 Task: Look for space in Lille, Belgium from 1st June, 2023 to 4th June, 2023 for 1 adult in price range Rs.6000 to Rs.16000. Place can be private room with 1  bedroom having 1 bed and 1 bathroom. Property type can be flat. Amenities needed are: heating, . Booking option can be shelf check-in. Required host language is English.
Action: Mouse moved to (413, 106)
Screenshot: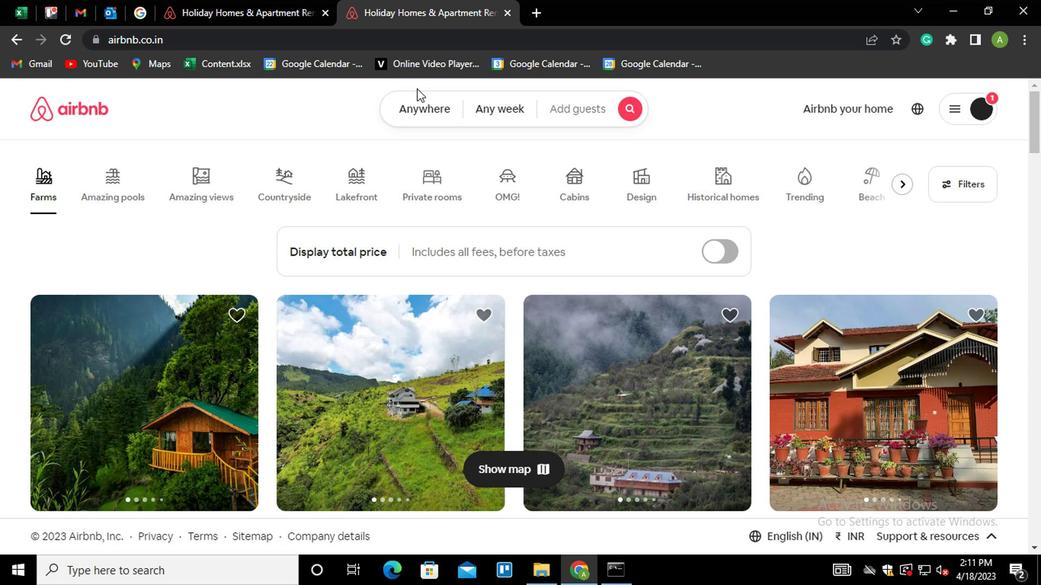 
Action: Mouse pressed left at (413, 106)
Screenshot: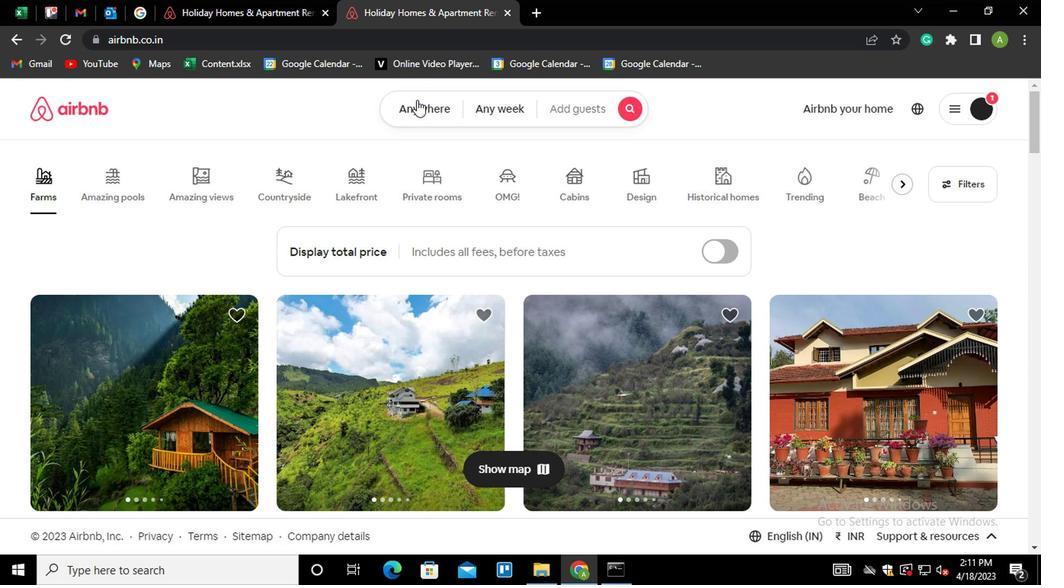 
Action: Mouse moved to (336, 180)
Screenshot: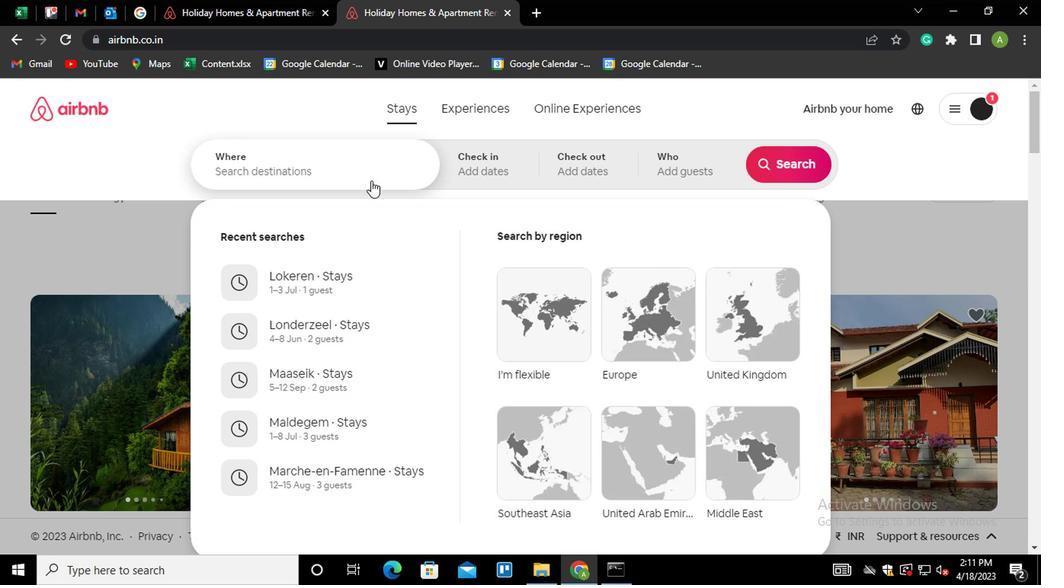
Action: Mouse pressed left at (336, 180)
Screenshot: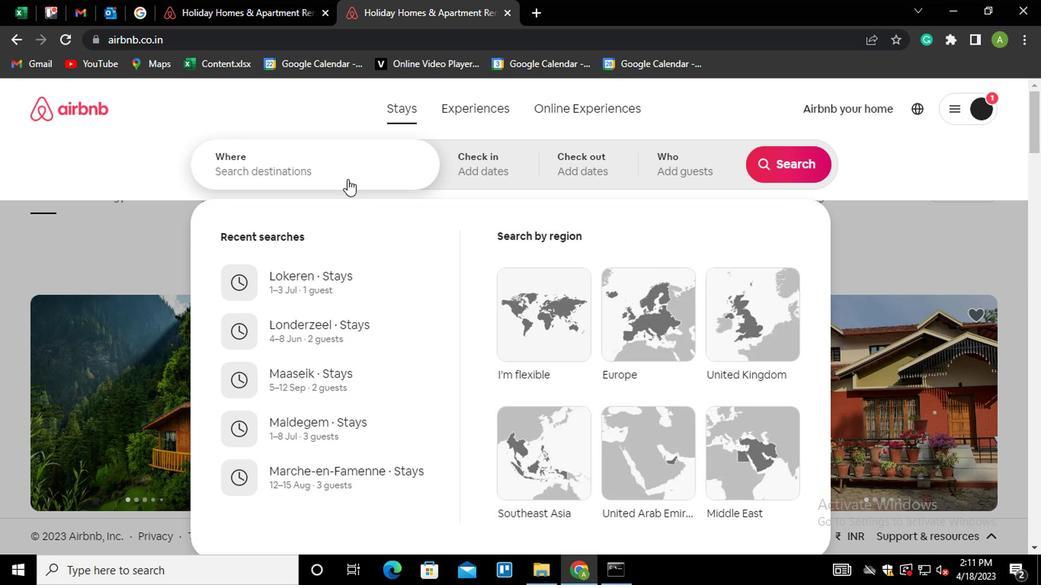 
Action: Mouse moved to (335, 174)
Screenshot: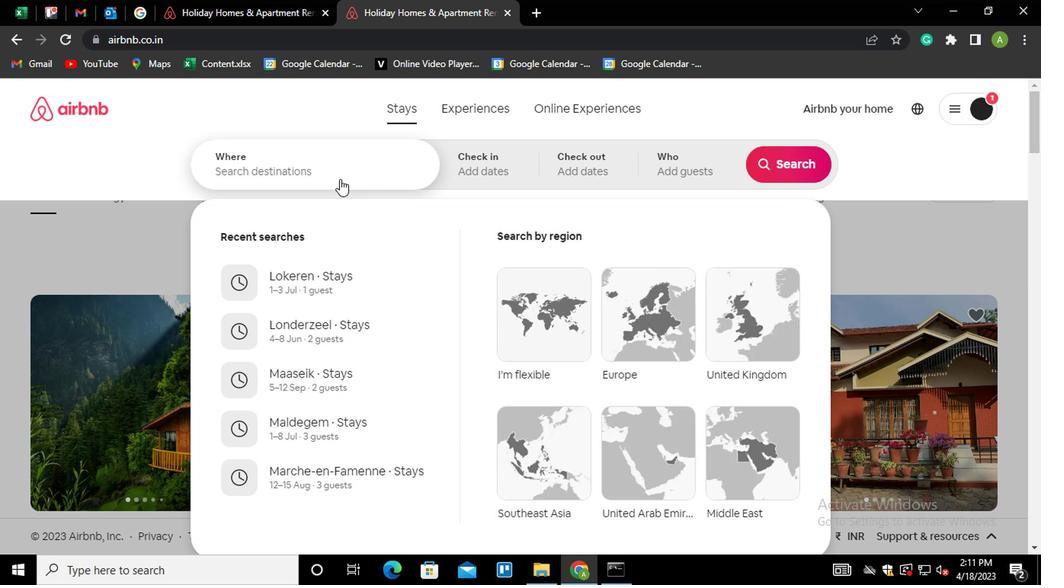 
Action: Key pressed <Key.shift_r>Lille,<Key.space><Key.shift_r>Belgiu
Screenshot: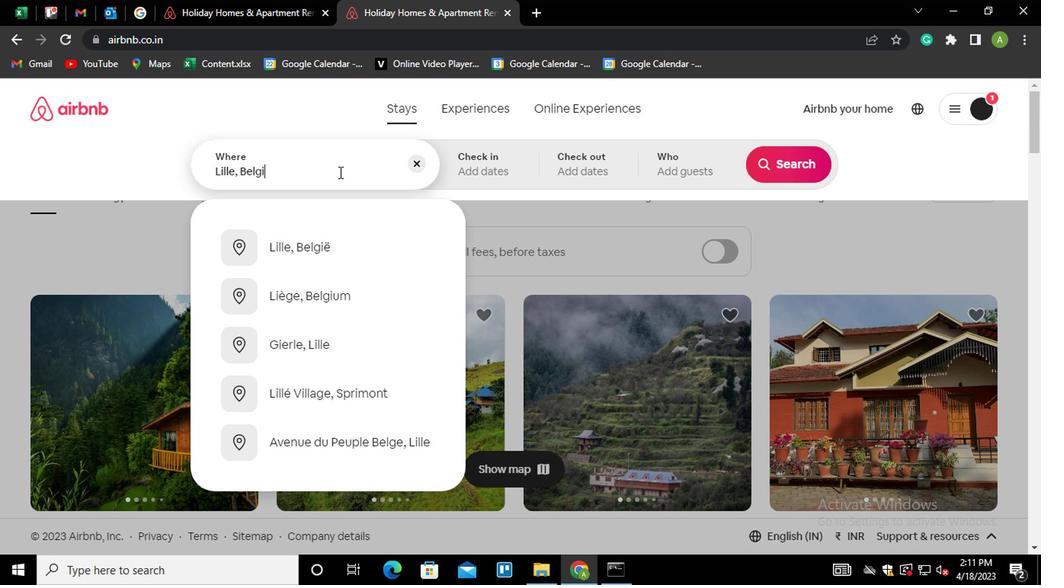 
Action: Mouse moved to (321, 232)
Screenshot: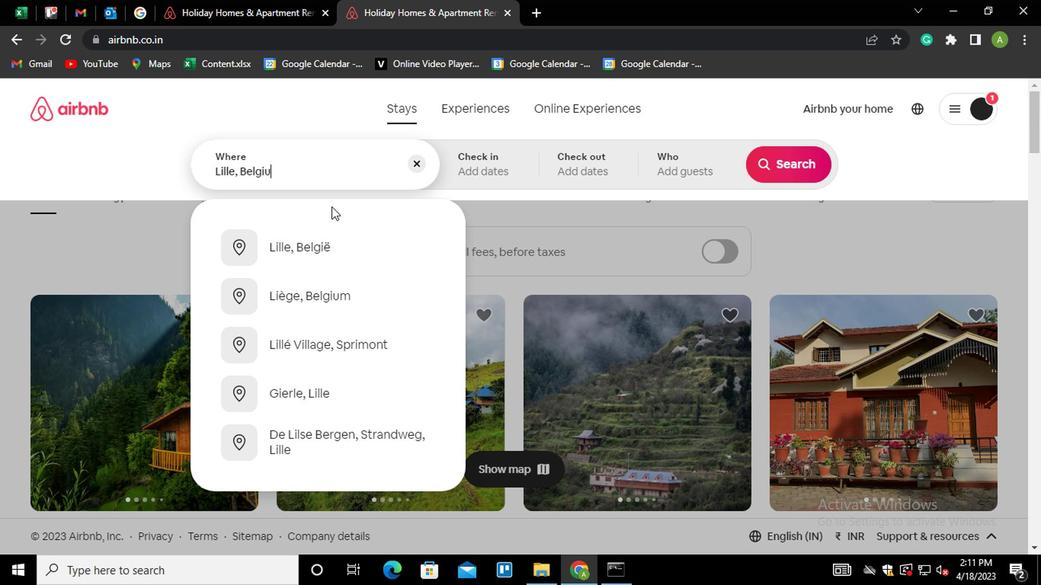 
Action: Mouse pressed left at (321, 232)
Screenshot: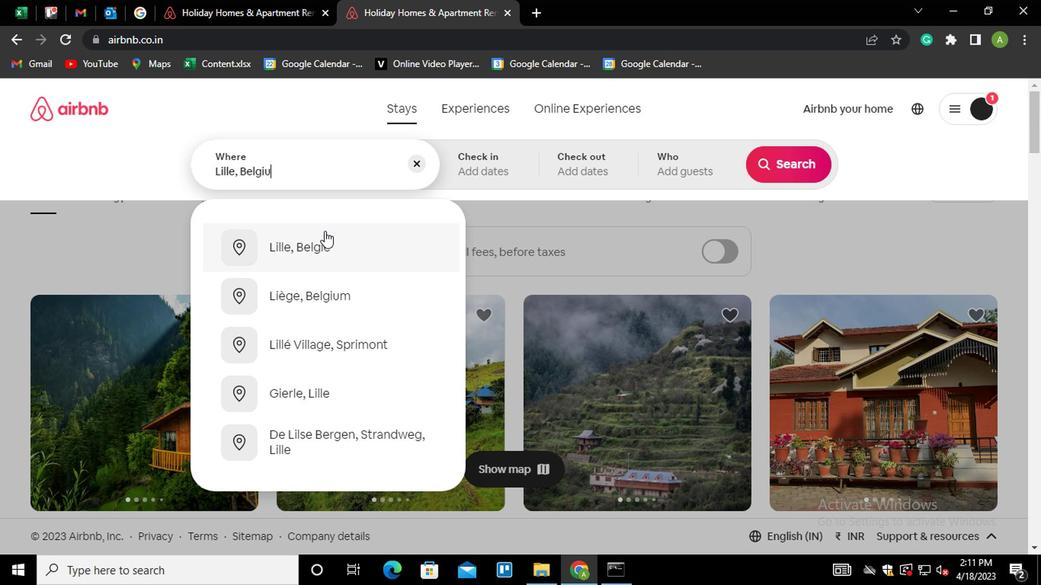 
Action: Mouse moved to (781, 285)
Screenshot: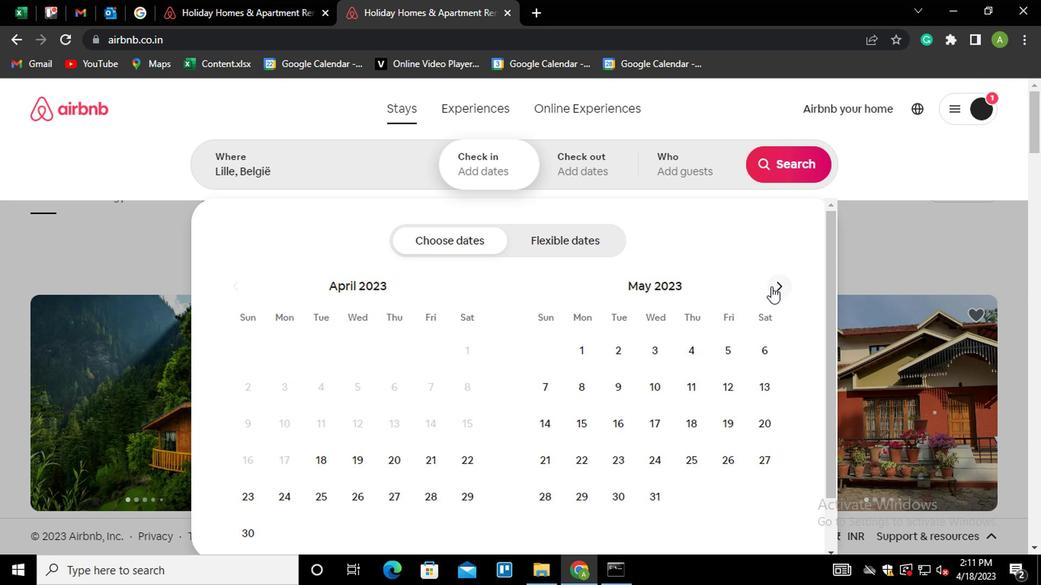 
Action: Mouse pressed left at (781, 285)
Screenshot: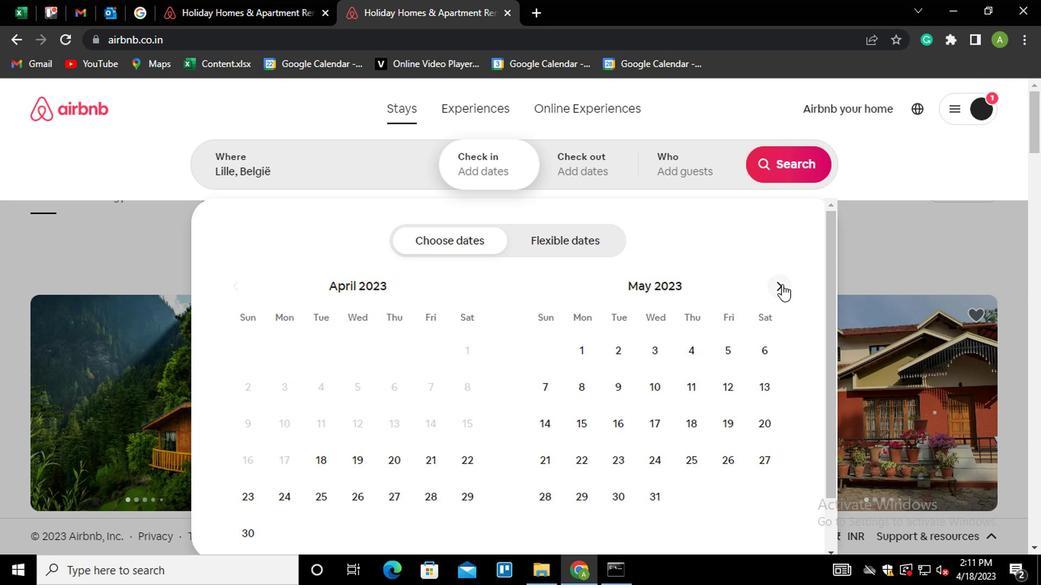 
Action: Mouse moved to (689, 338)
Screenshot: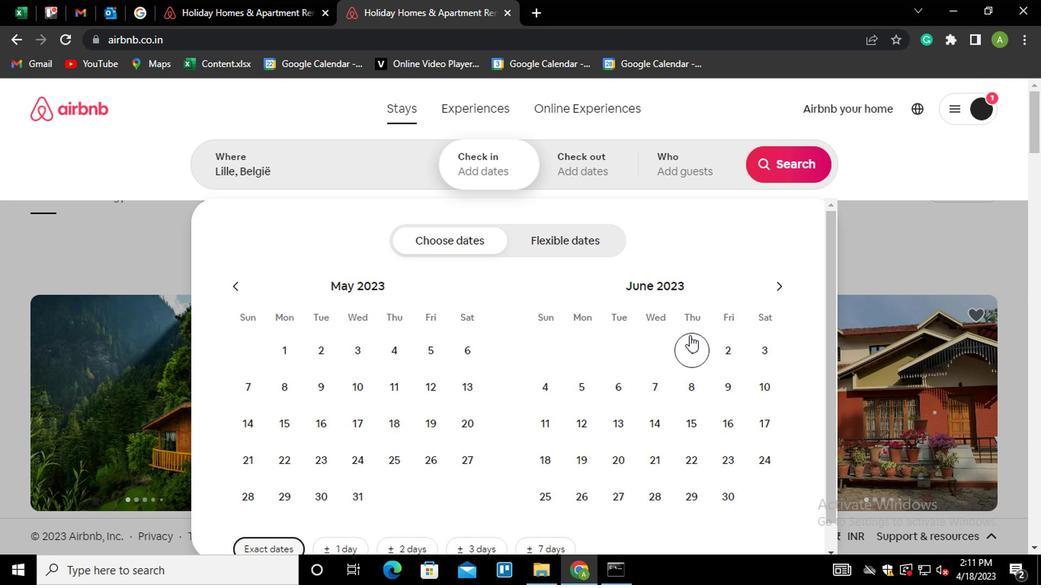 
Action: Mouse pressed left at (689, 338)
Screenshot: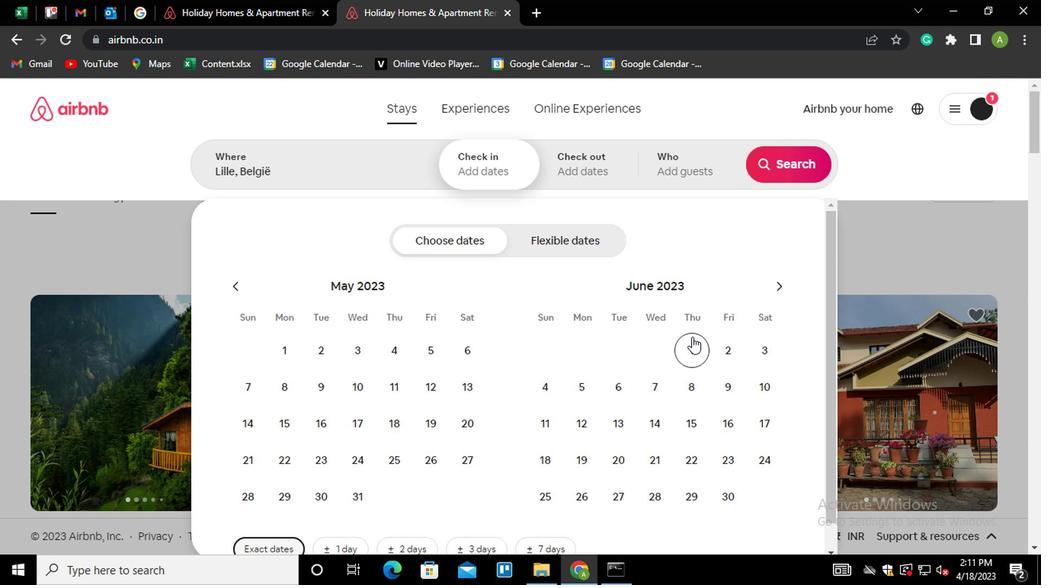 
Action: Mouse moved to (553, 390)
Screenshot: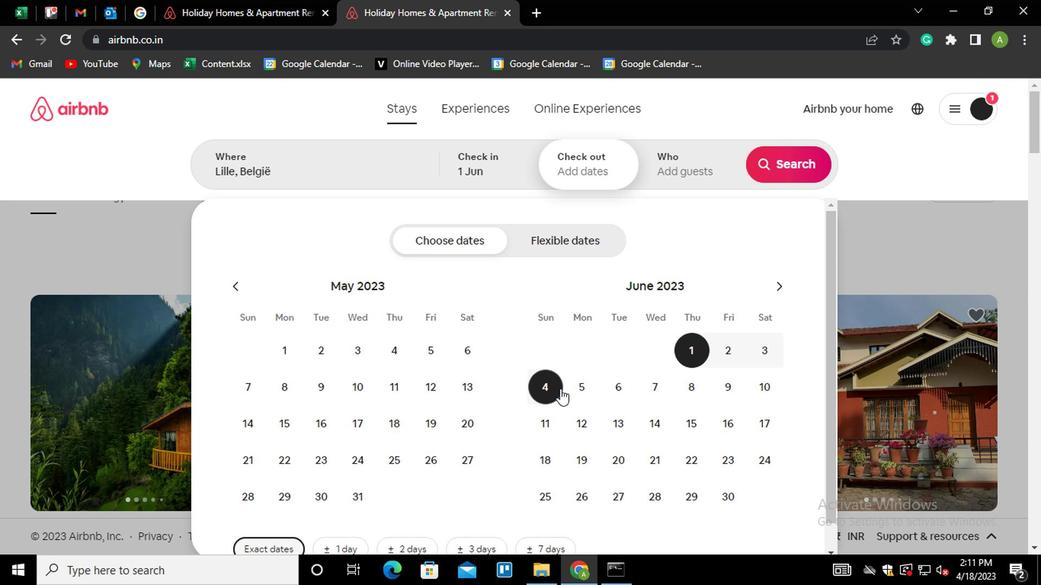 
Action: Mouse pressed left at (553, 390)
Screenshot: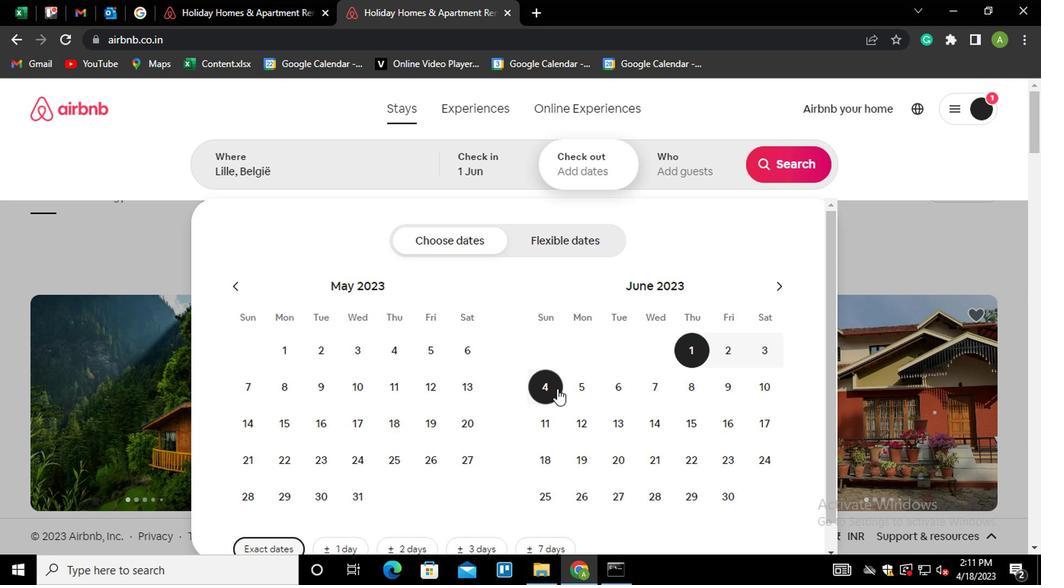 
Action: Mouse moved to (718, 177)
Screenshot: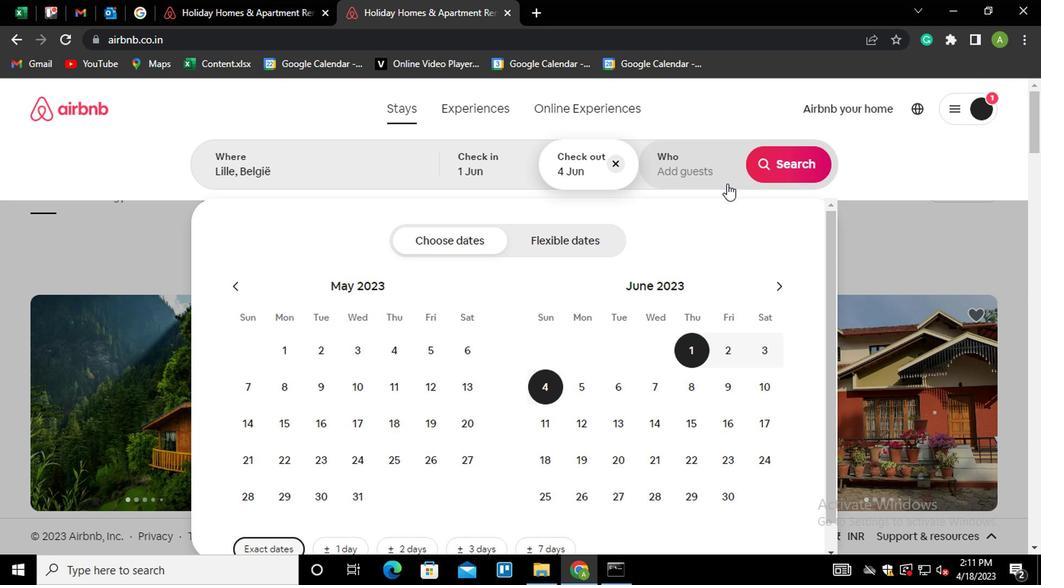 
Action: Mouse pressed left at (718, 177)
Screenshot: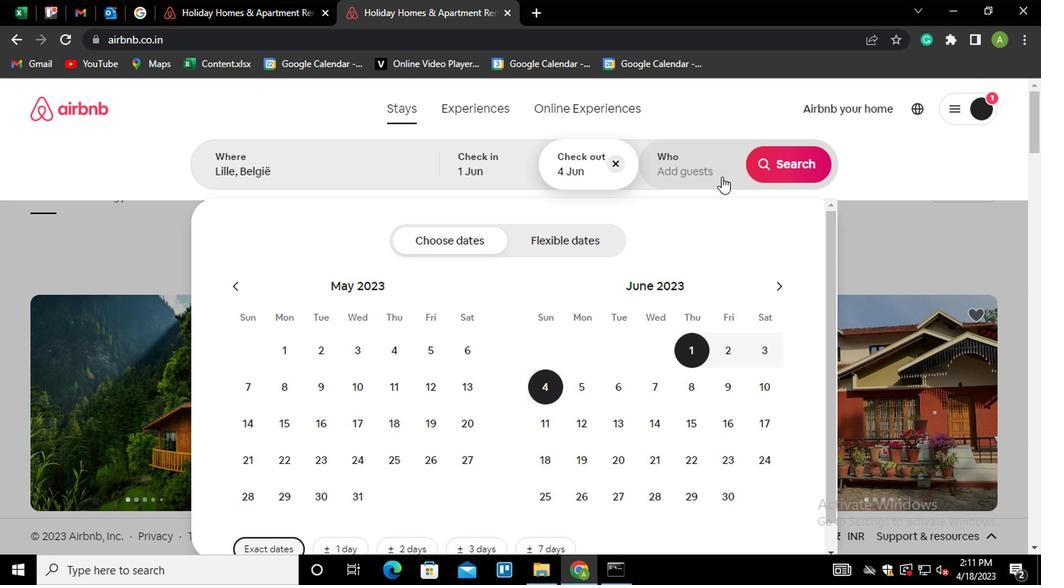 
Action: Mouse moved to (784, 246)
Screenshot: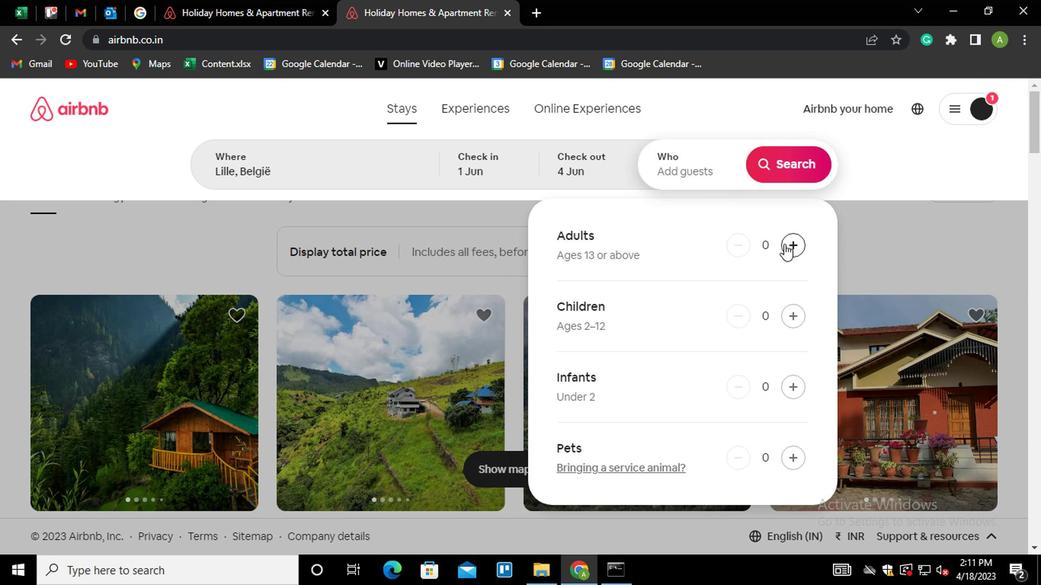 
Action: Mouse pressed left at (784, 246)
Screenshot: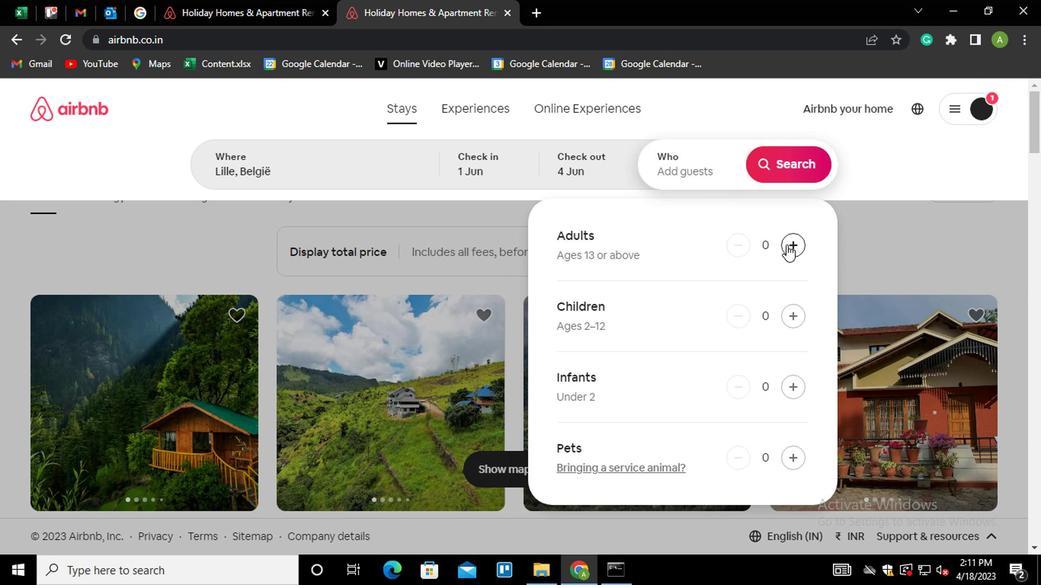 
Action: Mouse moved to (805, 173)
Screenshot: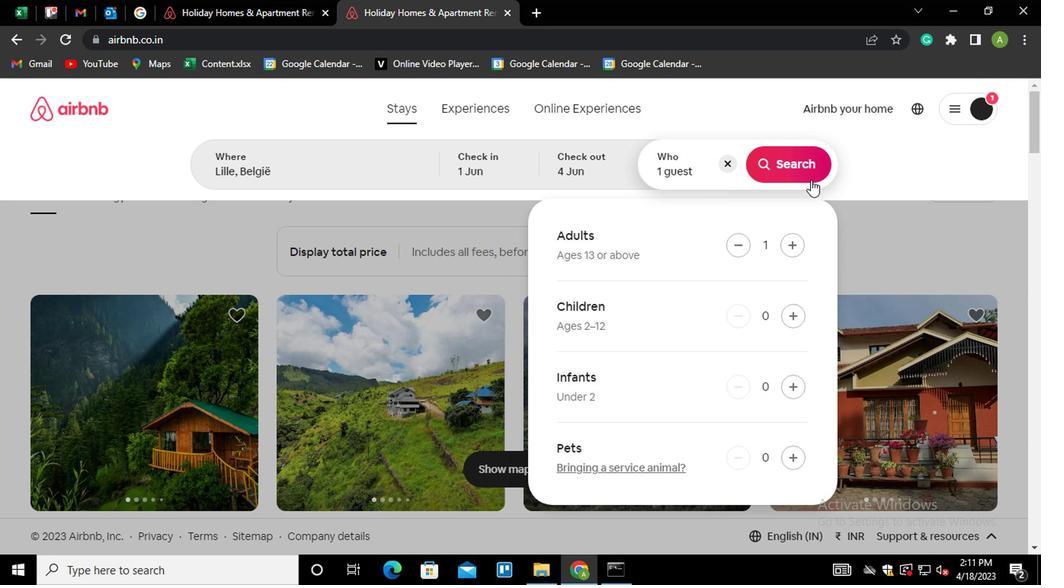 
Action: Mouse pressed left at (805, 173)
Screenshot: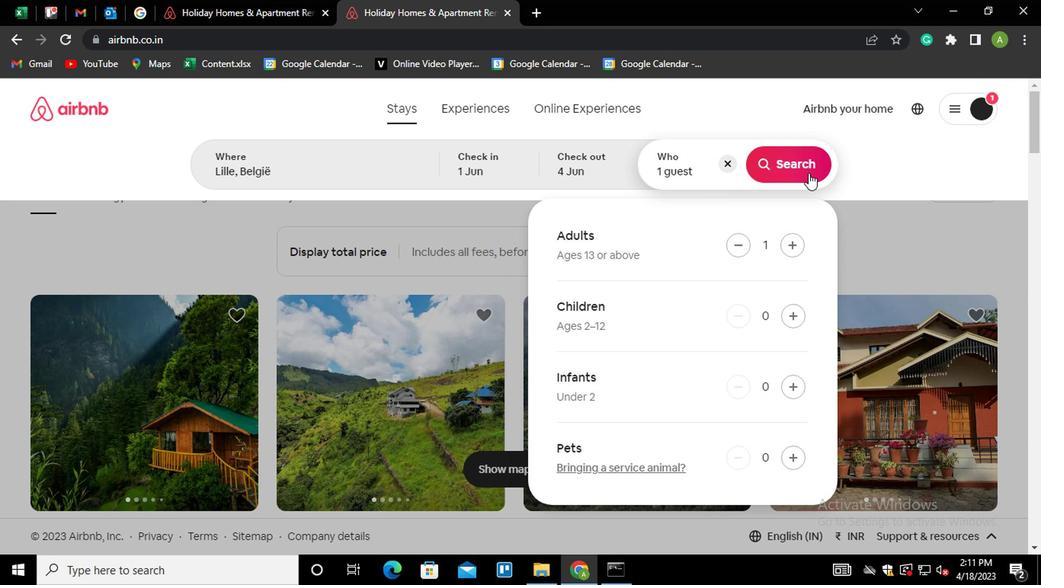 
Action: Mouse moved to (971, 168)
Screenshot: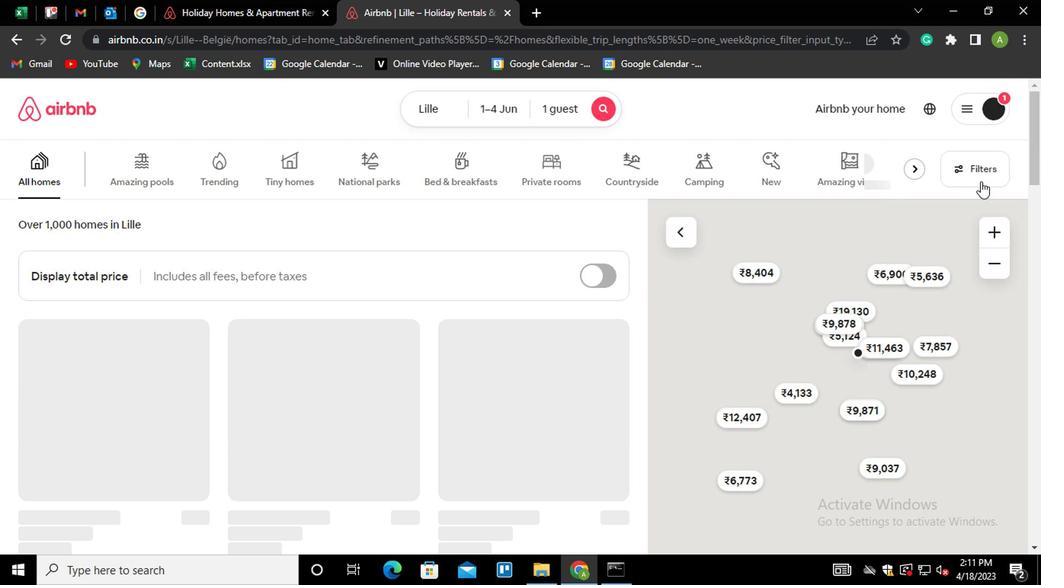 
Action: Mouse pressed left at (971, 168)
Screenshot: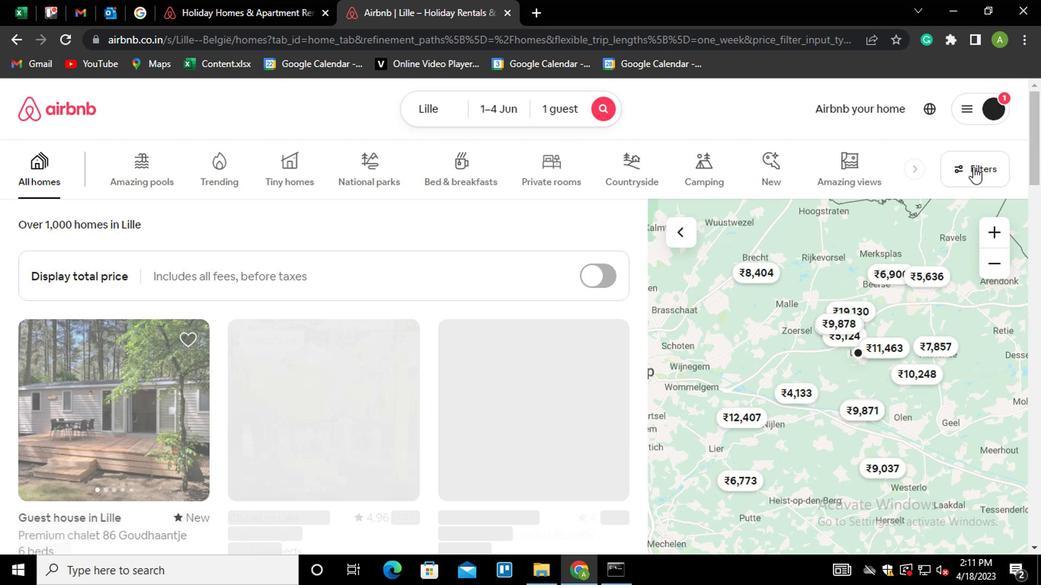 
Action: Mouse moved to (361, 358)
Screenshot: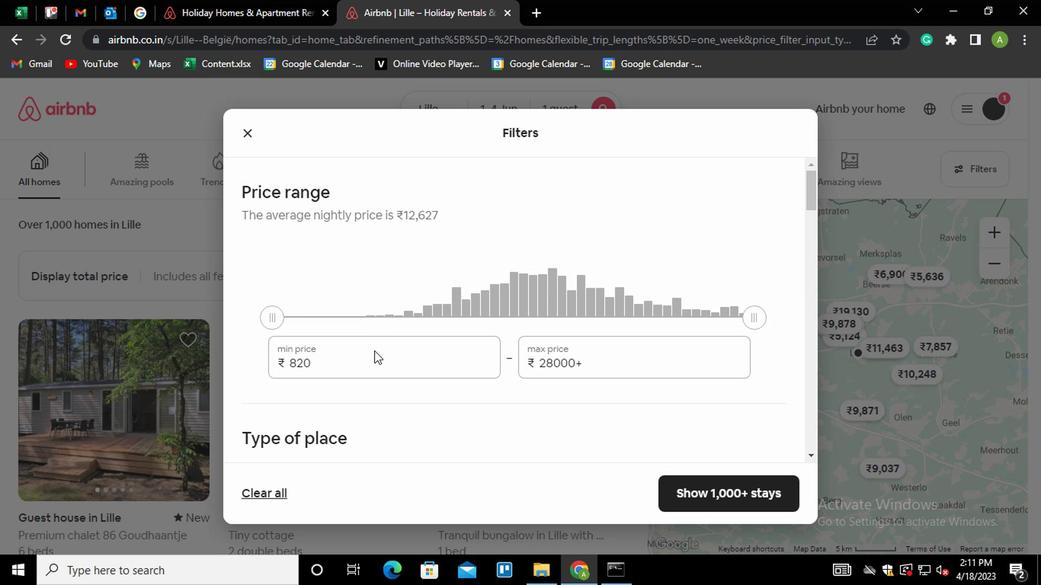 
Action: Mouse pressed left at (361, 358)
Screenshot: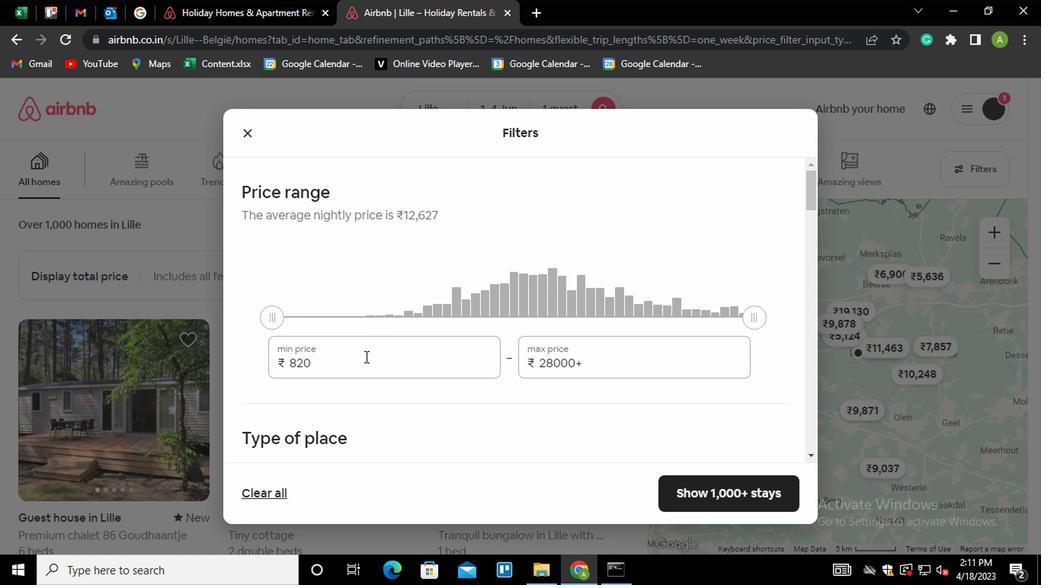 
Action: Key pressed <Key.shift_r><Key.home>6000
Screenshot: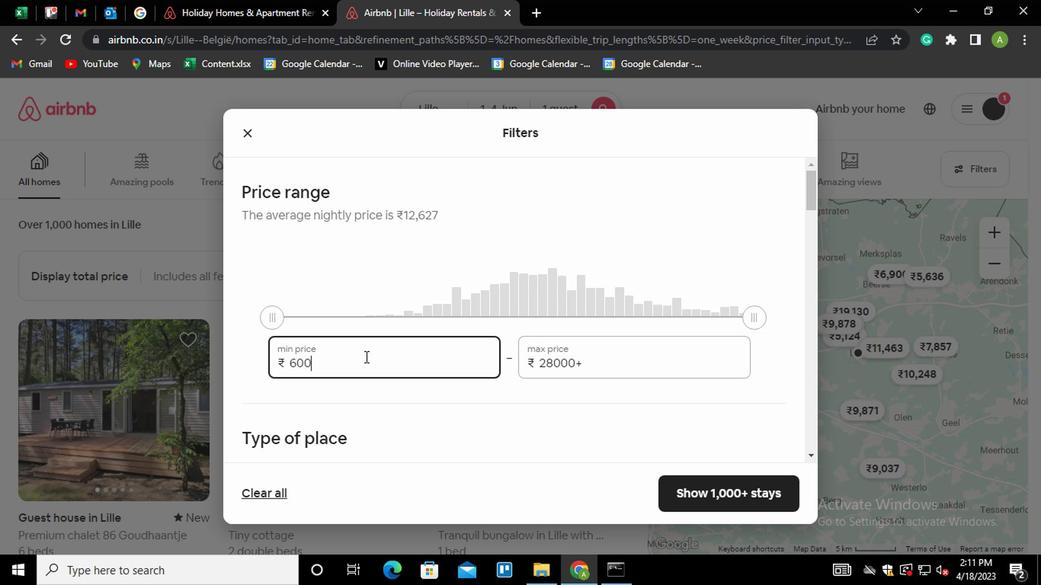 
Action: Mouse moved to (667, 370)
Screenshot: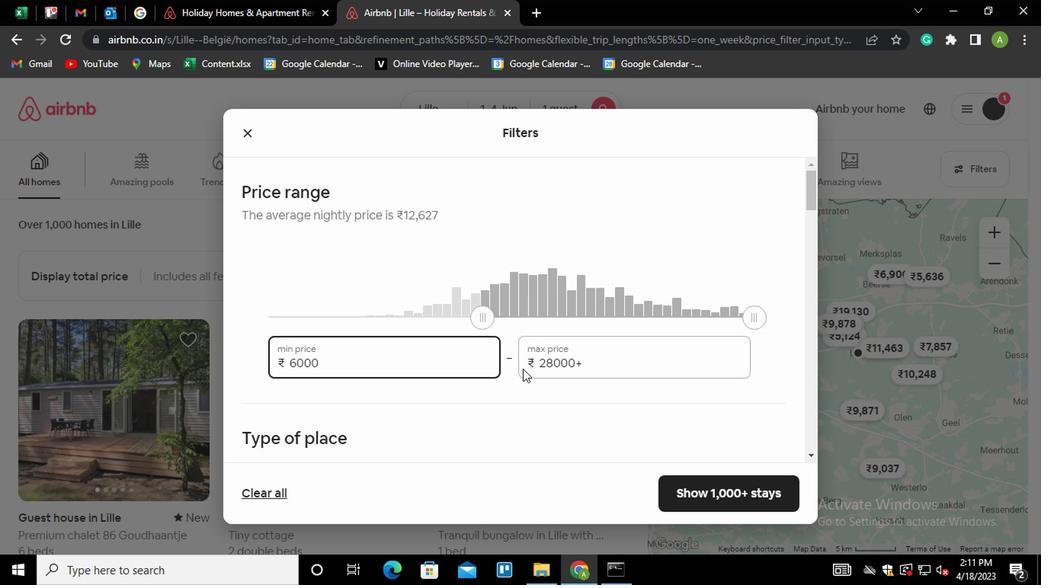 
Action: Mouse pressed left at (667, 370)
Screenshot: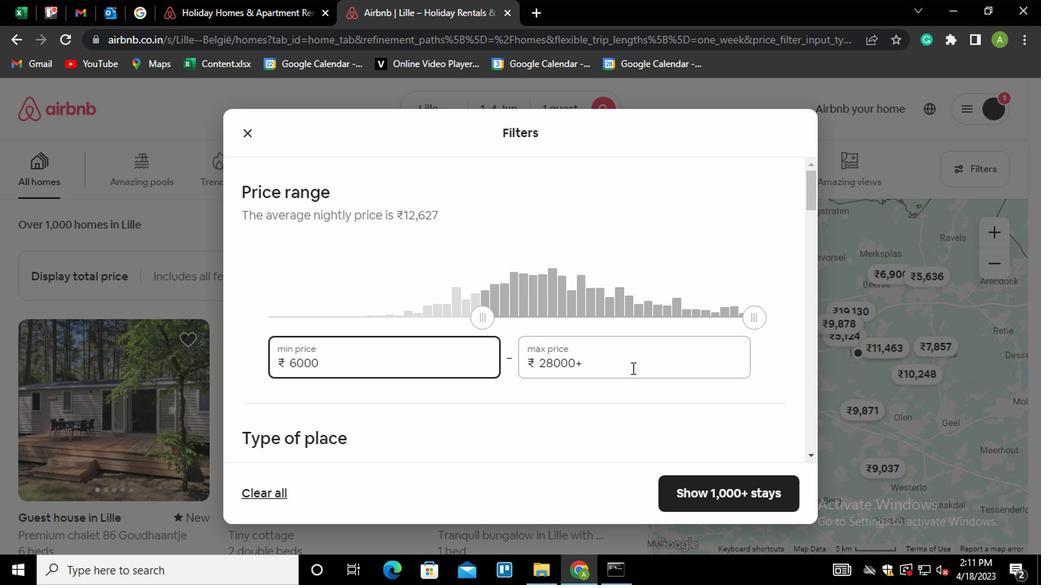 
Action: Key pressed <Key.shift_r><Key.home>16000
Screenshot: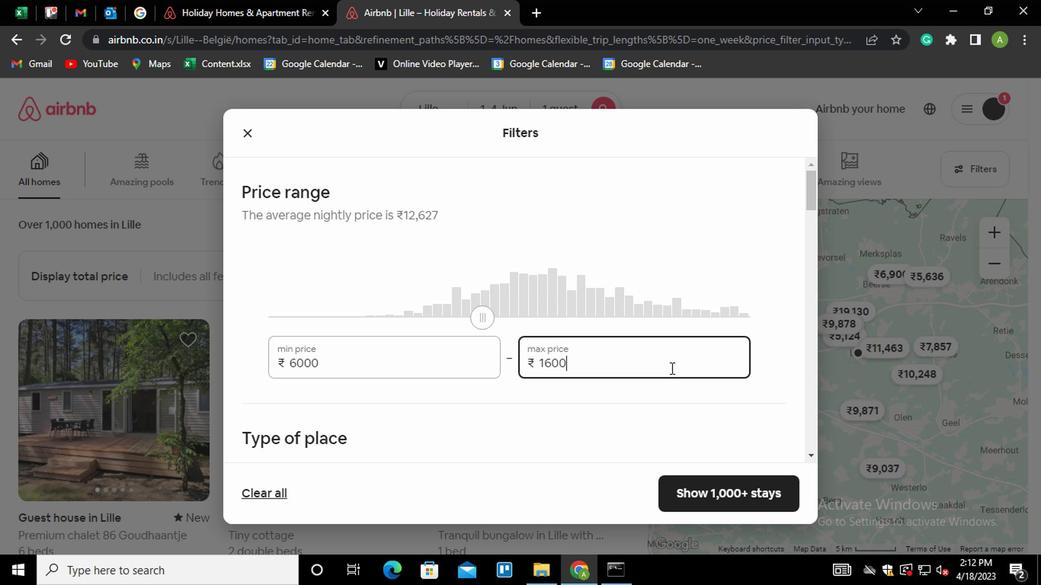 
Action: Mouse moved to (510, 456)
Screenshot: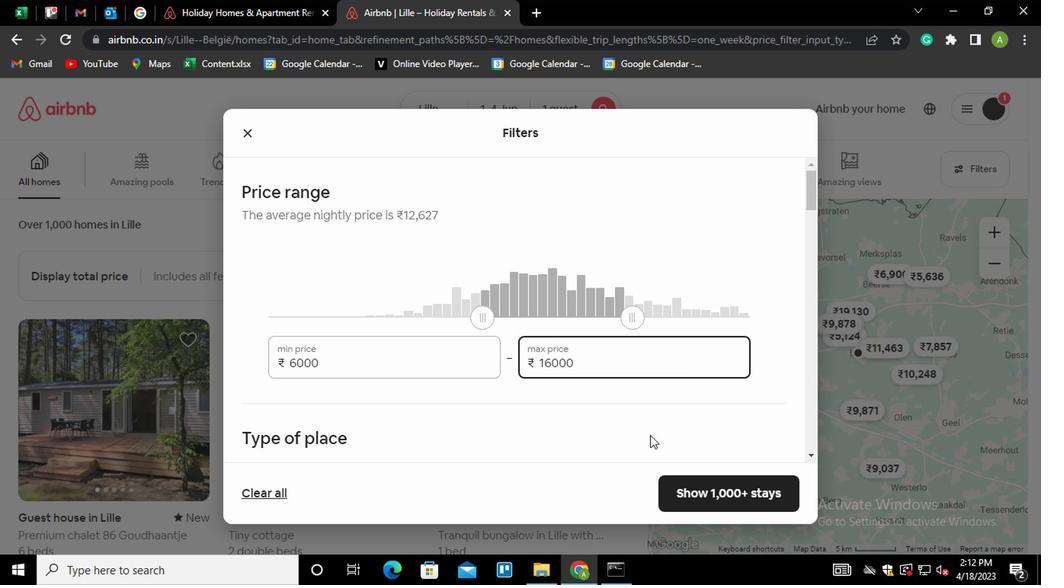 
Action: Mouse scrolled (510, 456) with delta (0, 0)
Screenshot: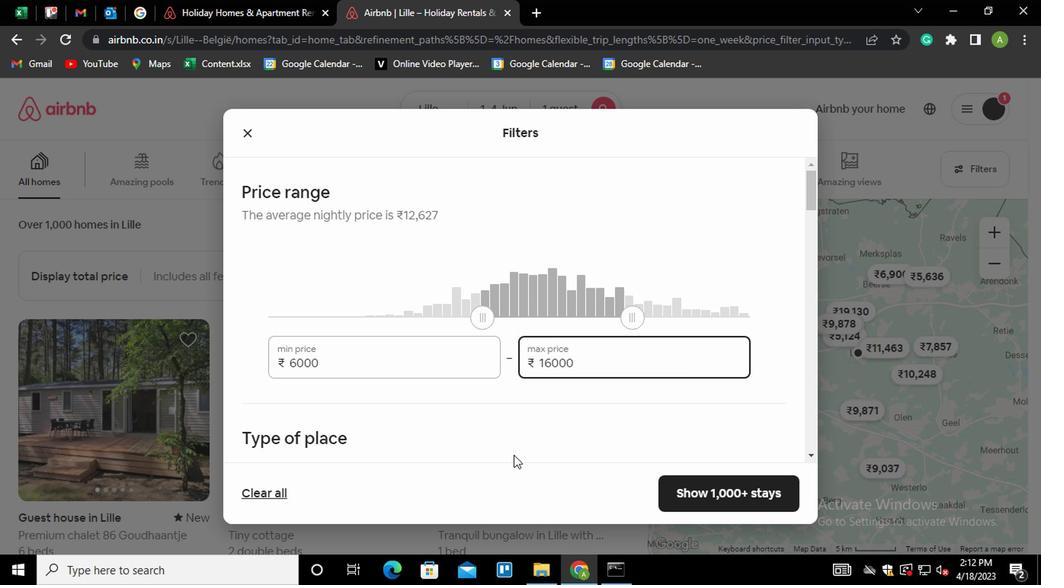 
Action: Mouse scrolled (510, 456) with delta (0, 0)
Screenshot: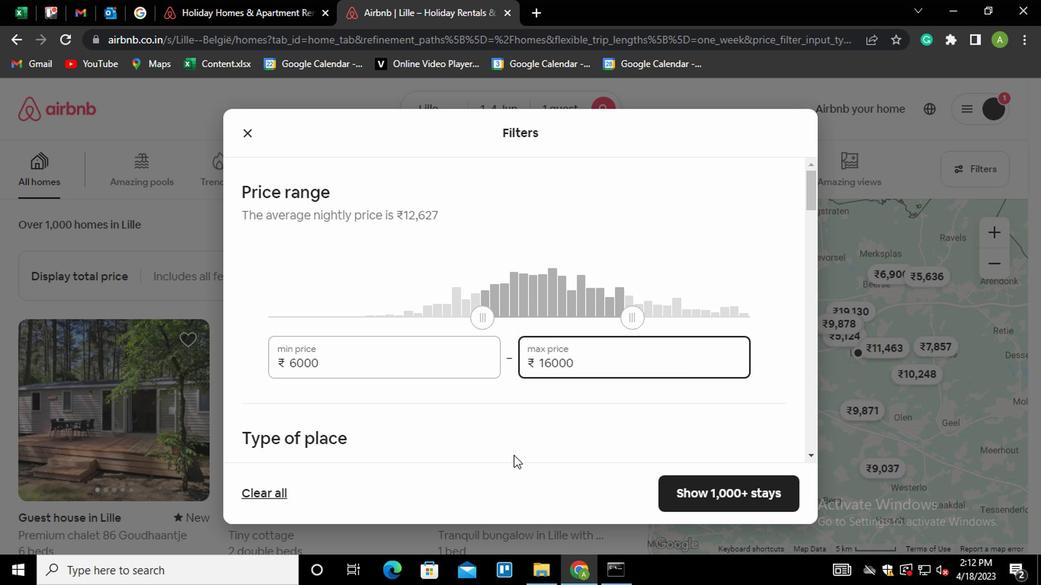 
Action: Mouse moved to (523, 334)
Screenshot: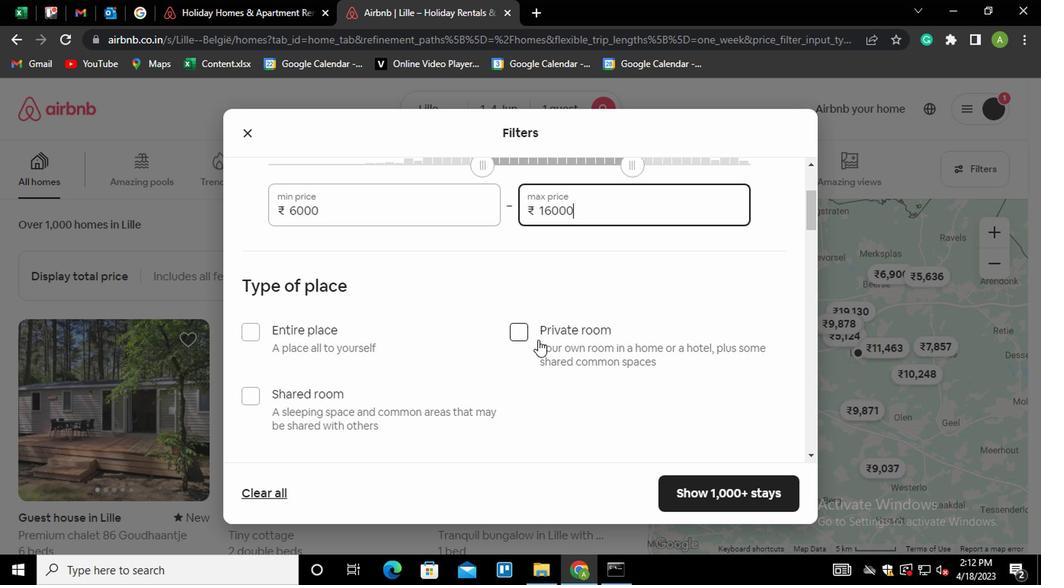 
Action: Mouse pressed left at (523, 334)
Screenshot: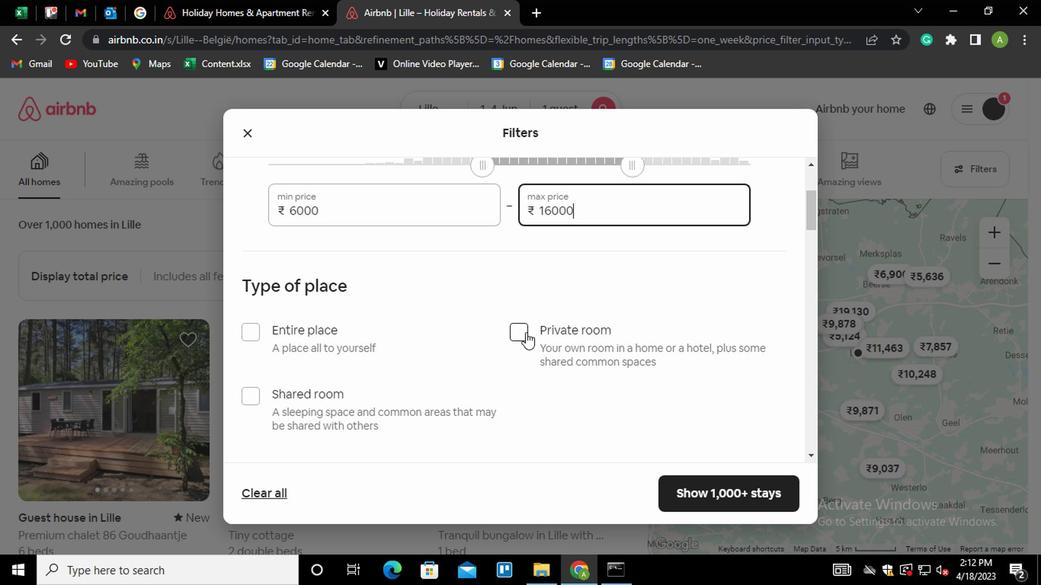 
Action: Mouse moved to (332, 371)
Screenshot: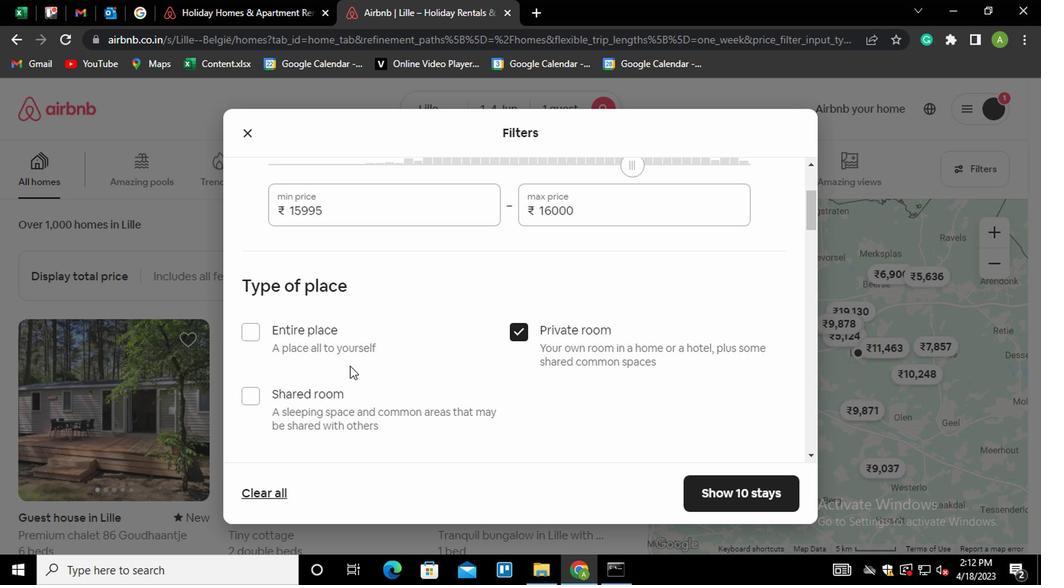 
Action: Mouse scrolled (332, 370) with delta (0, -1)
Screenshot: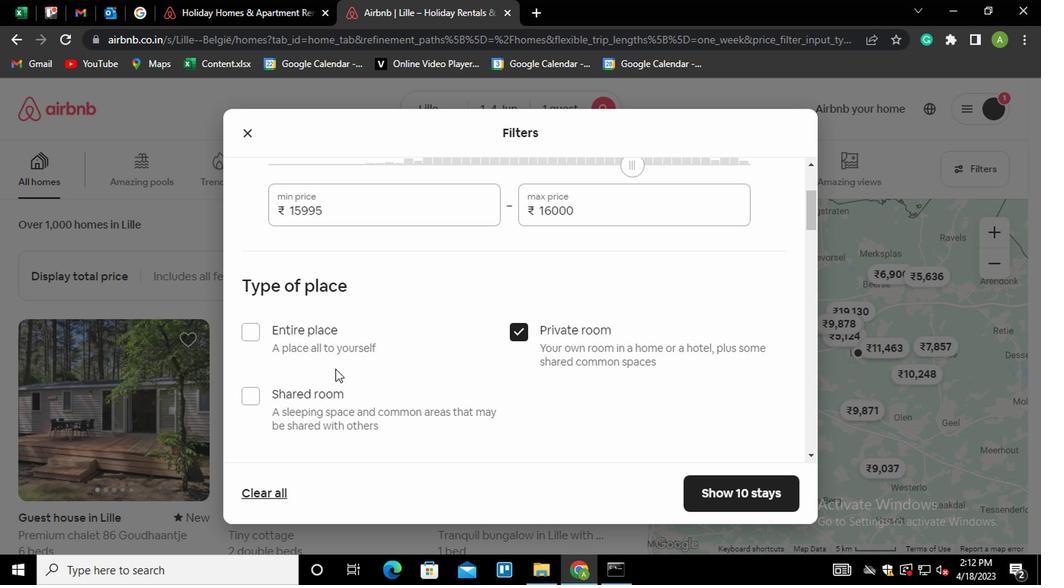 
Action: Mouse scrolled (332, 370) with delta (0, -1)
Screenshot: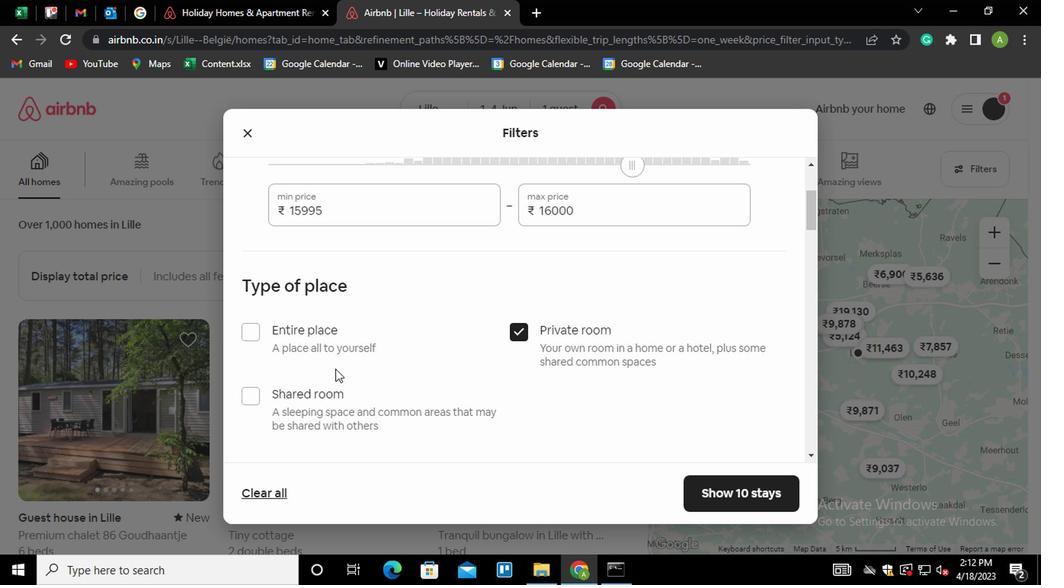 
Action: Mouse scrolled (332, 370) with delta (0, -1)
Screenshot: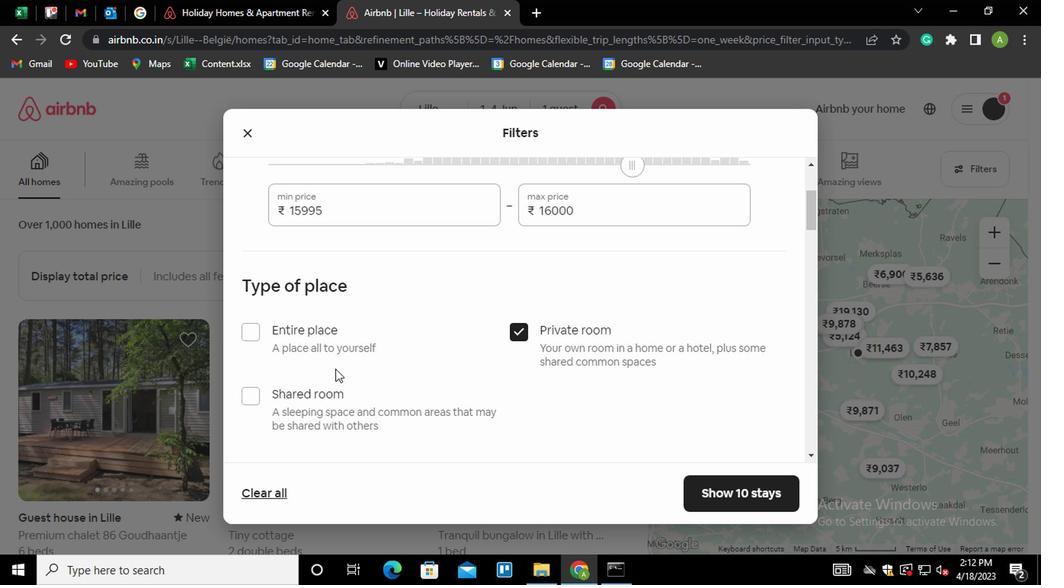 
Action: Mouse moved to (330, 362)
Screenshot: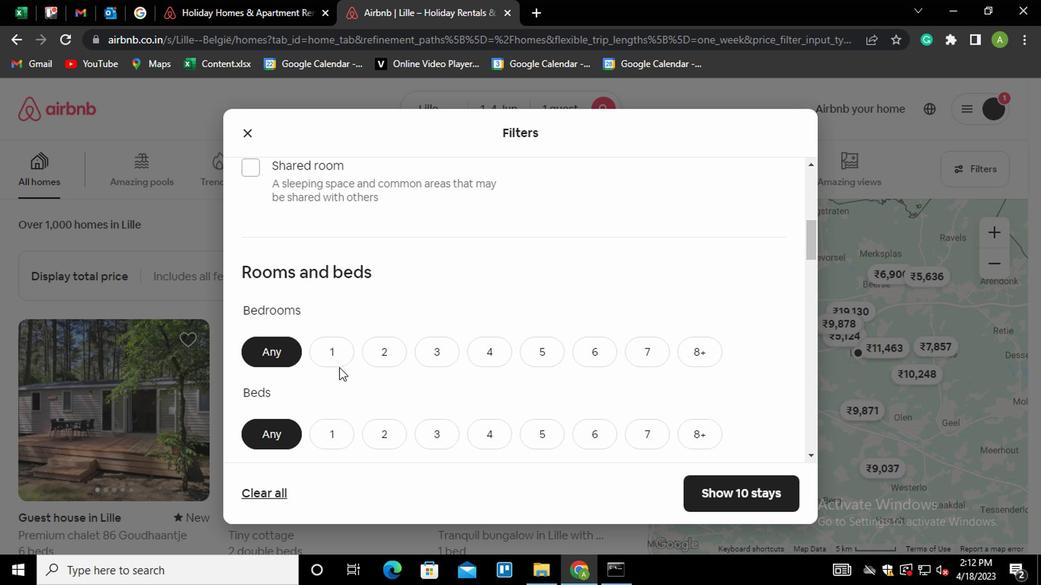 
Action: Mouse pressed left at (330, 362)
Screenshot: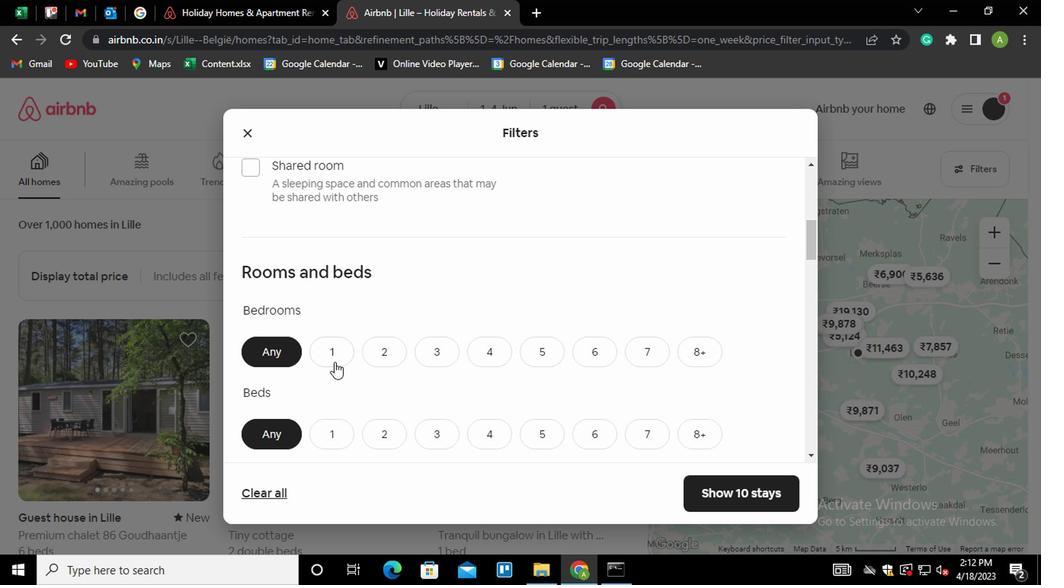 
Action: Mouse moved to (346, 394)
Screenshot: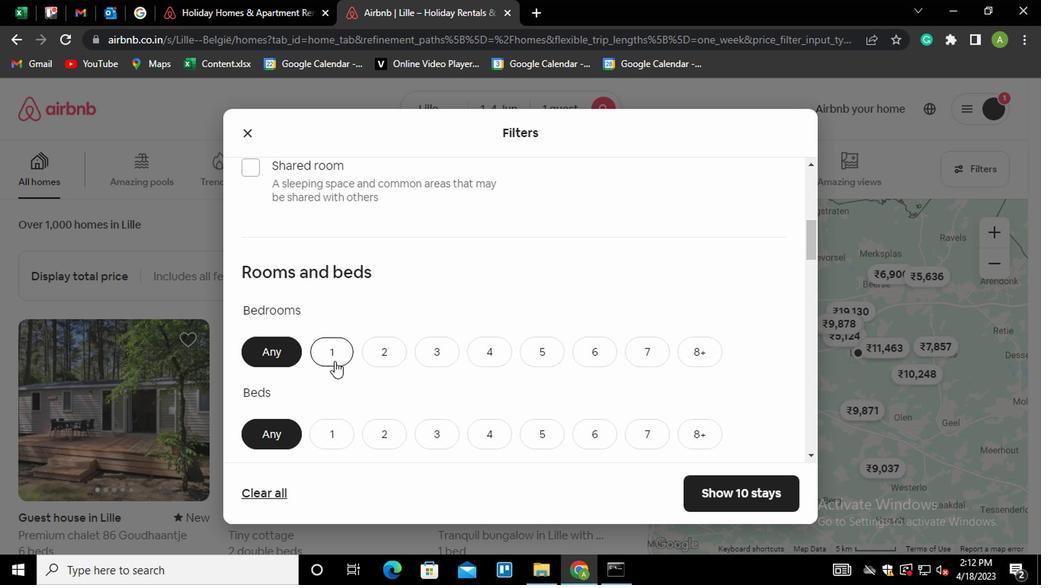 
Action: Mouse scrolled (346, 393) with delta (0, 0)
Screenshot: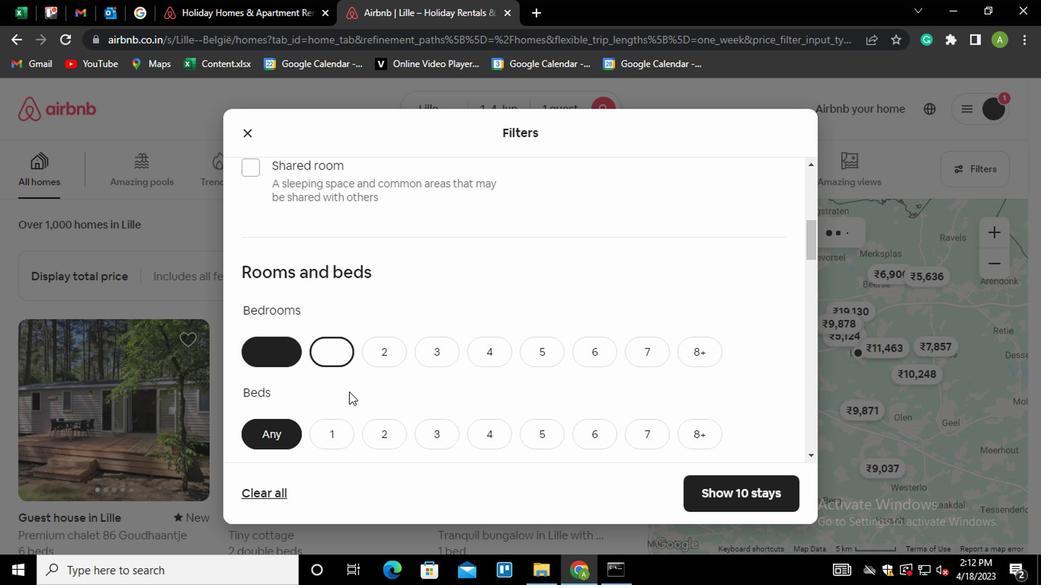 
Action: Mouse moved to (335, 367)
Screenshot: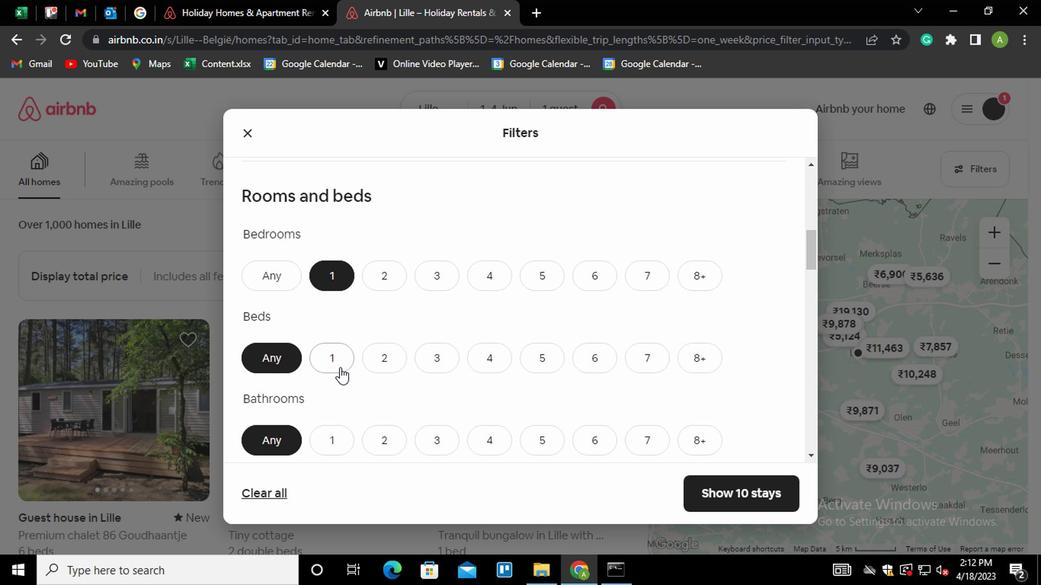 
Action: Mouse pressed left at (335, 367)
Screenshot: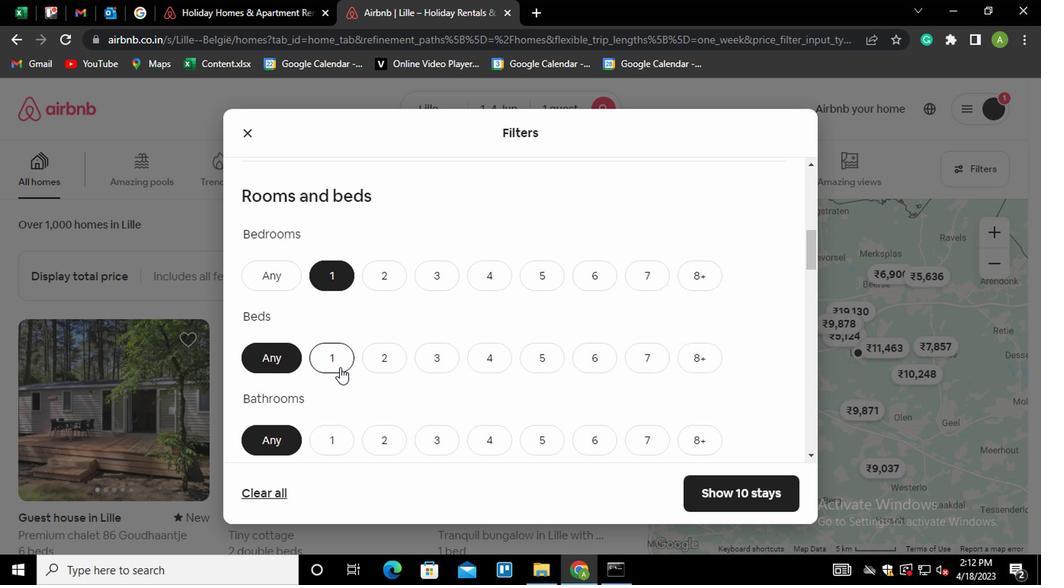 
Action: Mouse moved to (338, 435)
Screenshot: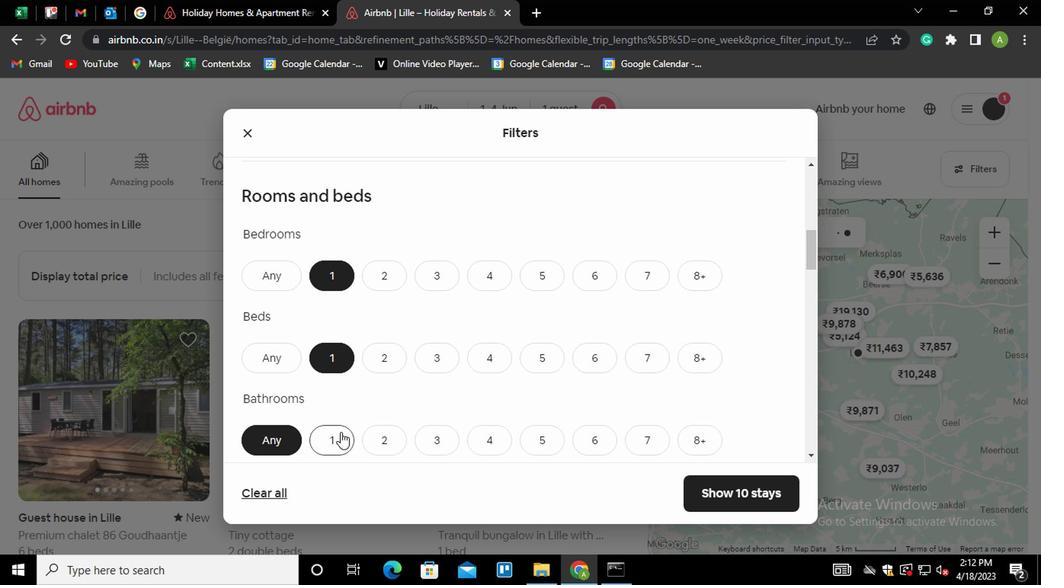 
Action: Mouse pressed left at (338, 435)
Screenshot: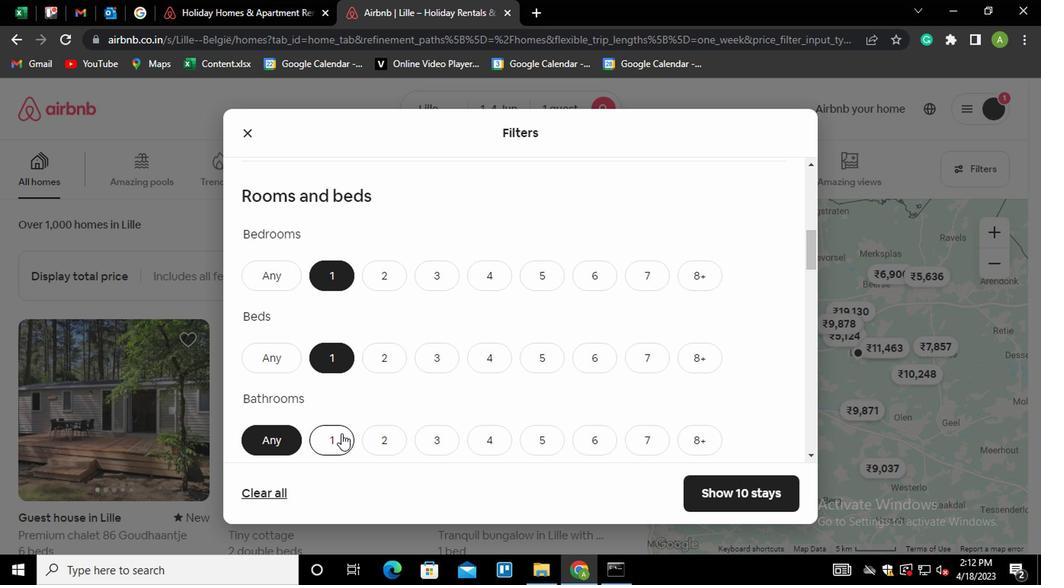 
Action: Mouse moved to (421, 385)
Screenshot: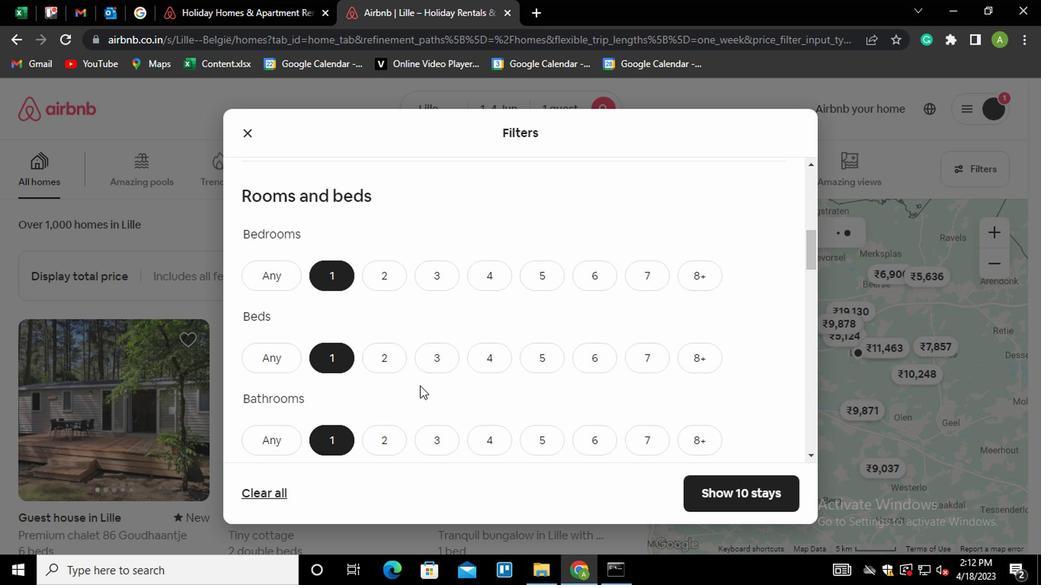 
Action: Mouse scrolled (421, 384) with delta (0, 0)
Screenshot: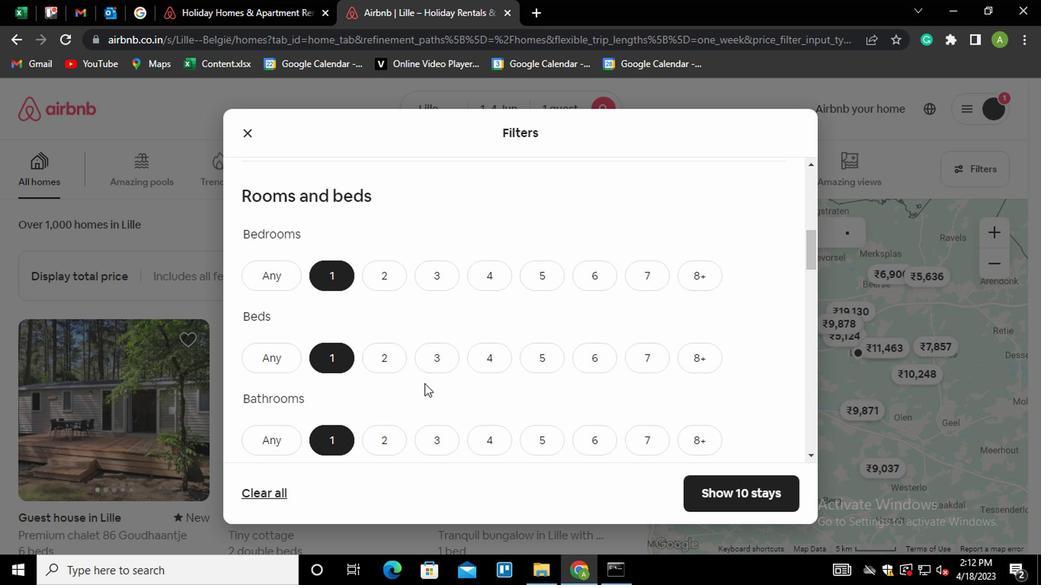 
Action: Mouse scrolled (421, 384) with delta (0, 0)
Screenshot: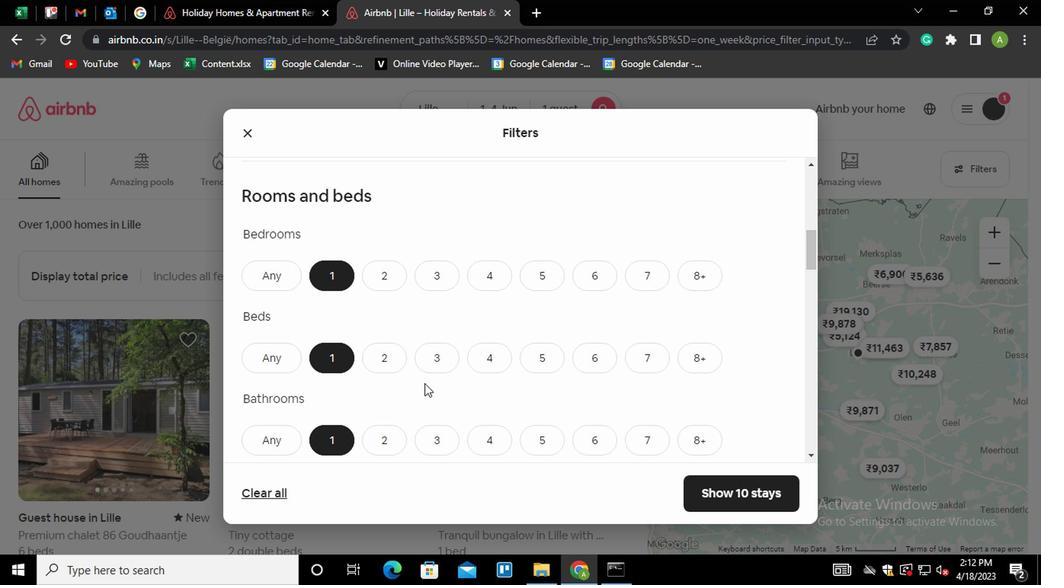 
Action: Mouse moved to (436, 378)
Screenshot: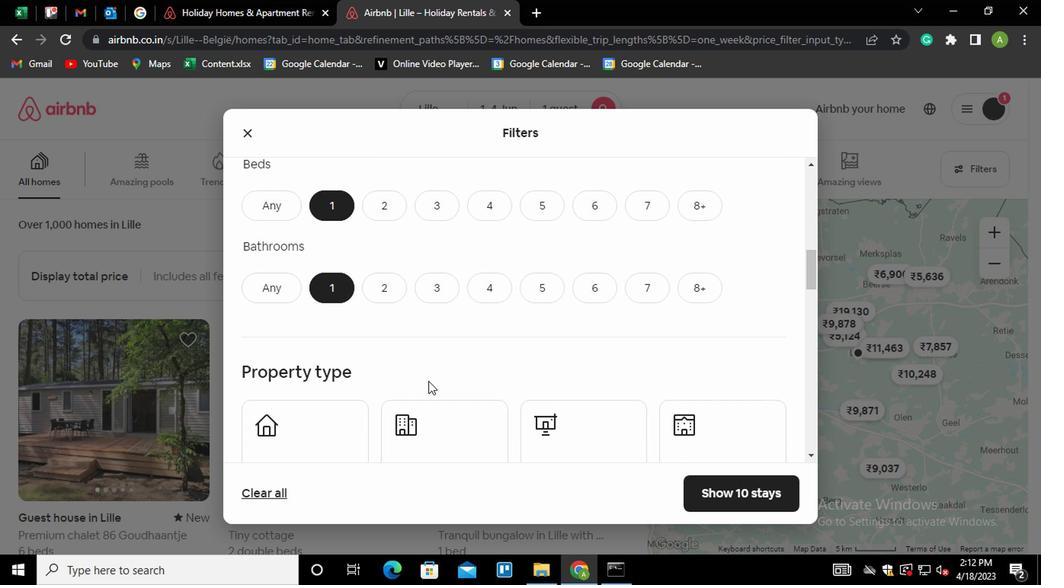 
Action: Mouse scrolled (436, 377) with delta (0, -1)
Screenshot: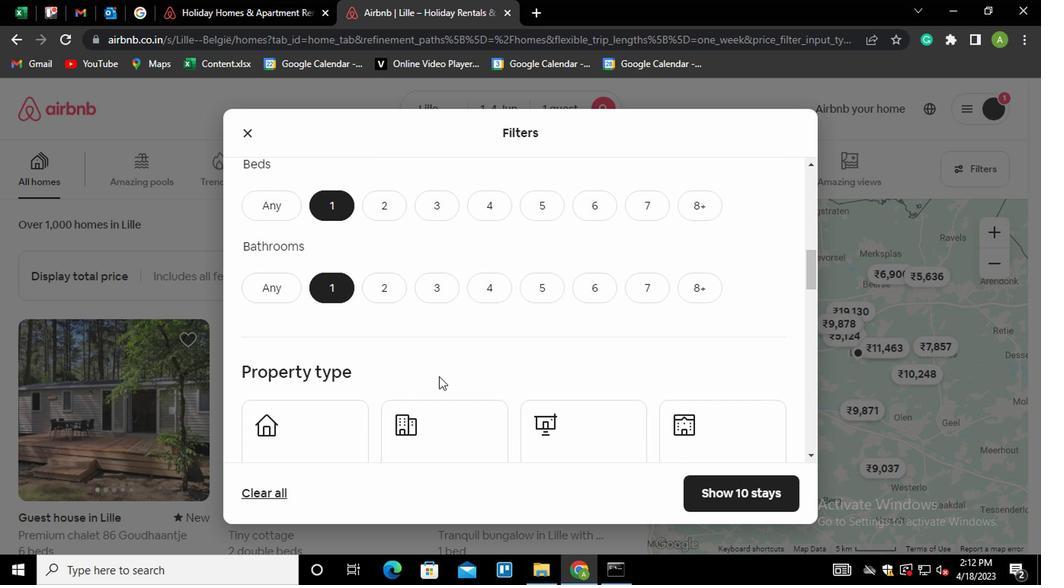 
Action: Mouse moved to (425, 386)
Screenshot: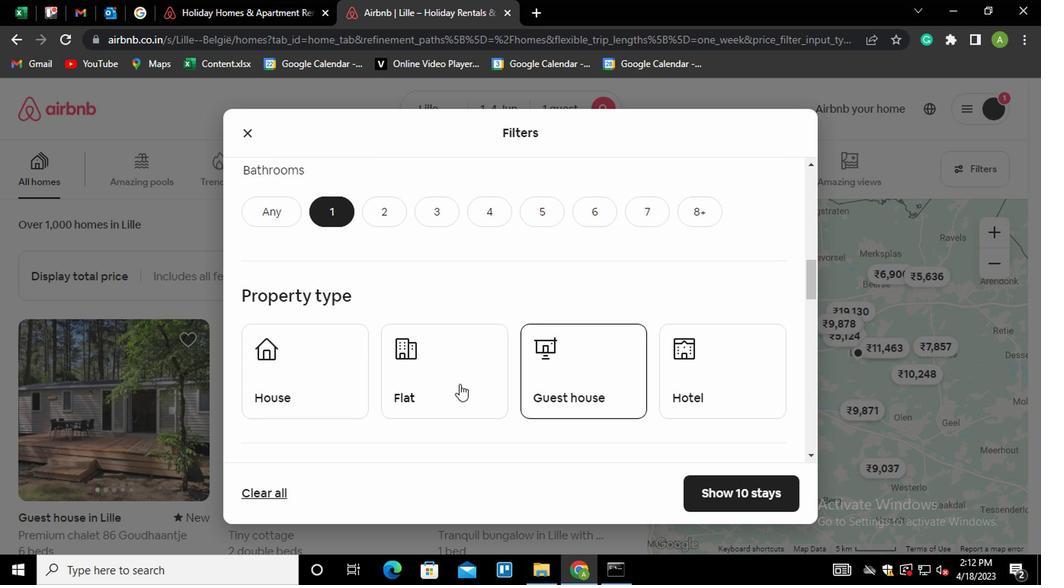 
Action: Mouse pressed left at (425, 386)
Screenshot: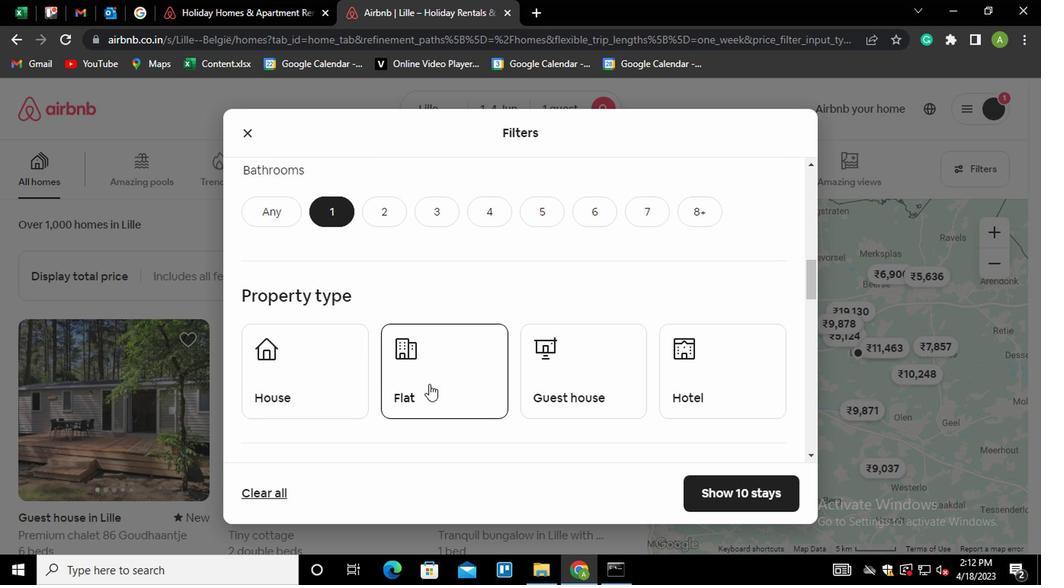 
Action: Mouse moved to (580, 381)
Screenshot: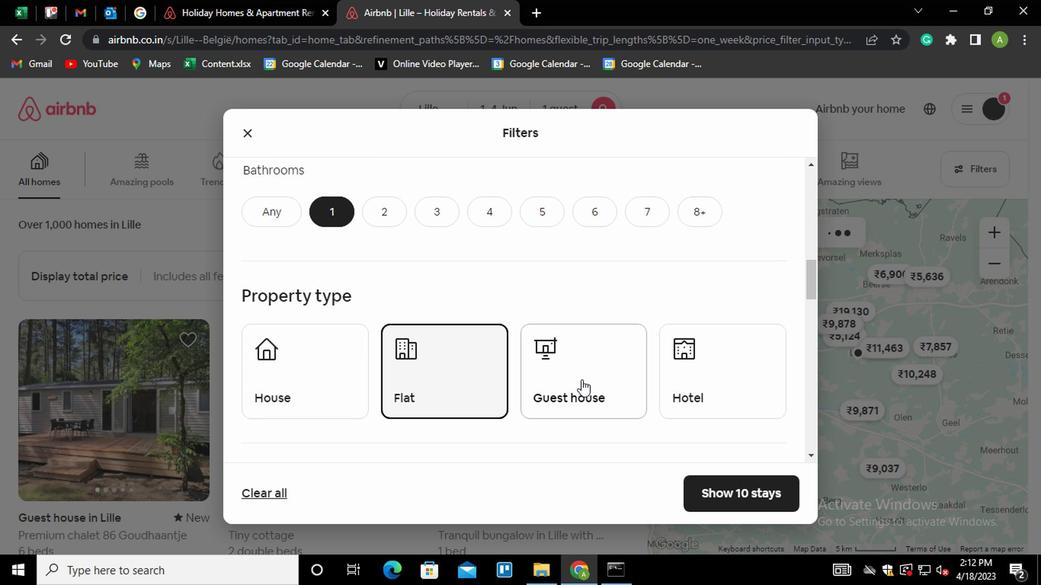 
Action: Mouse scrolled (580, 380) with delta (0, 0)
Screenshot: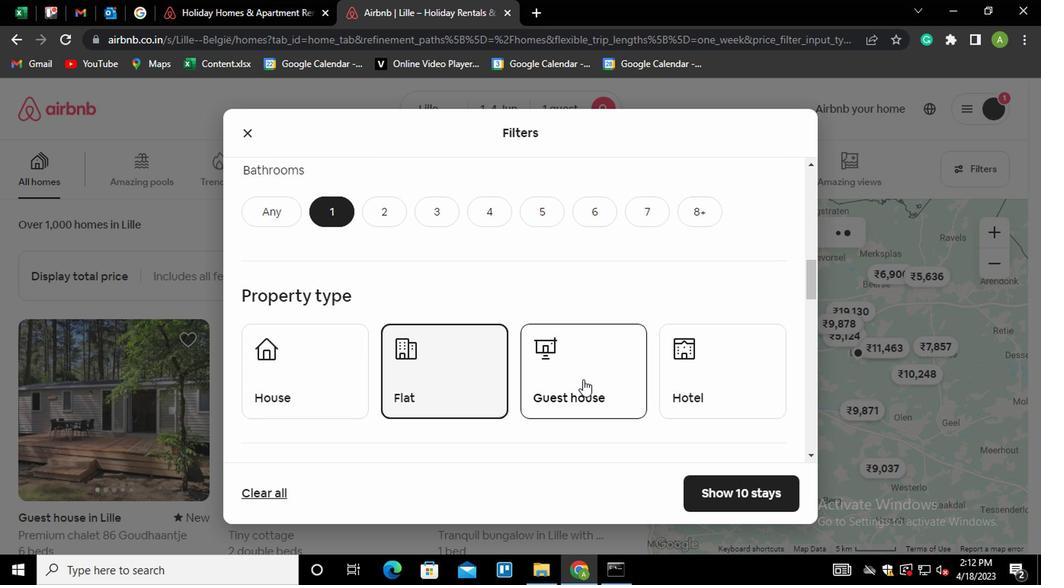 
Action: Mouse scrolled (580, 380) with delta (0, 0)
Screenshot: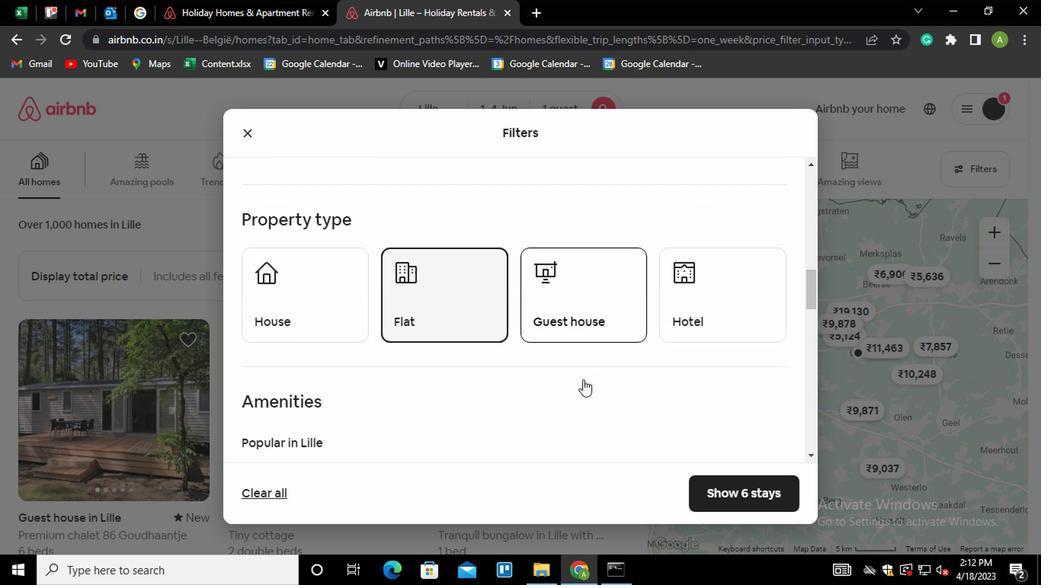 
Action: Mouse scrolled (580, 380) with delta (0, 0)
Screenshot: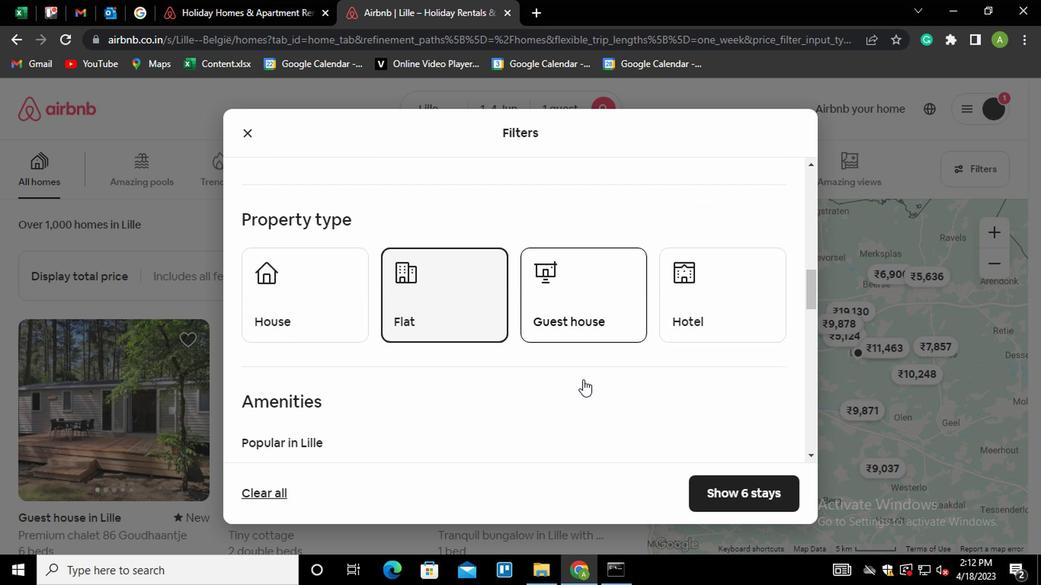 
Action: Mouse scrolled (580, 380) with delta (0, 0)
Screenshot: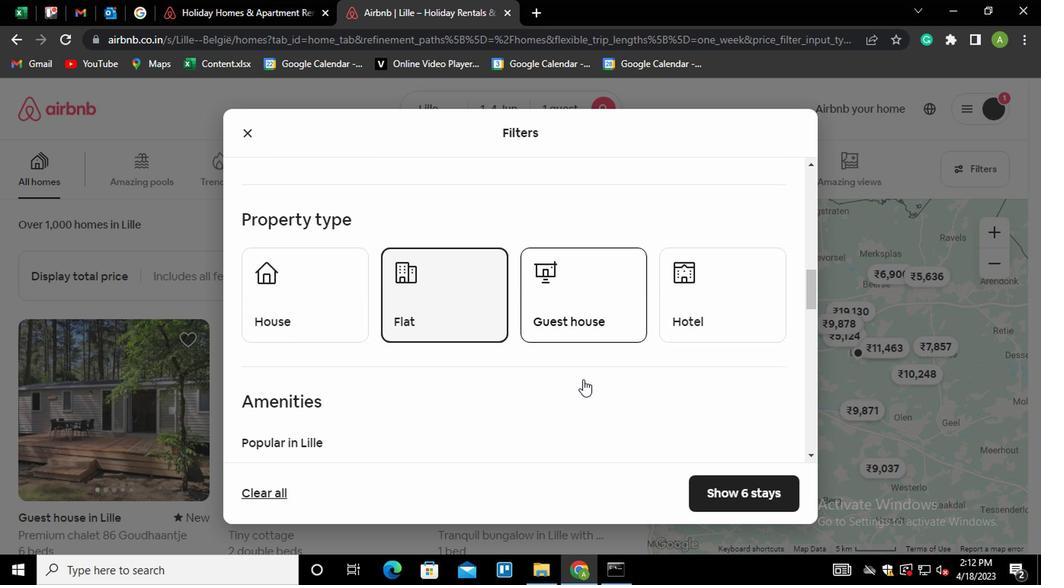 
Action: Mouse moved to (281, 355)
Screenshot: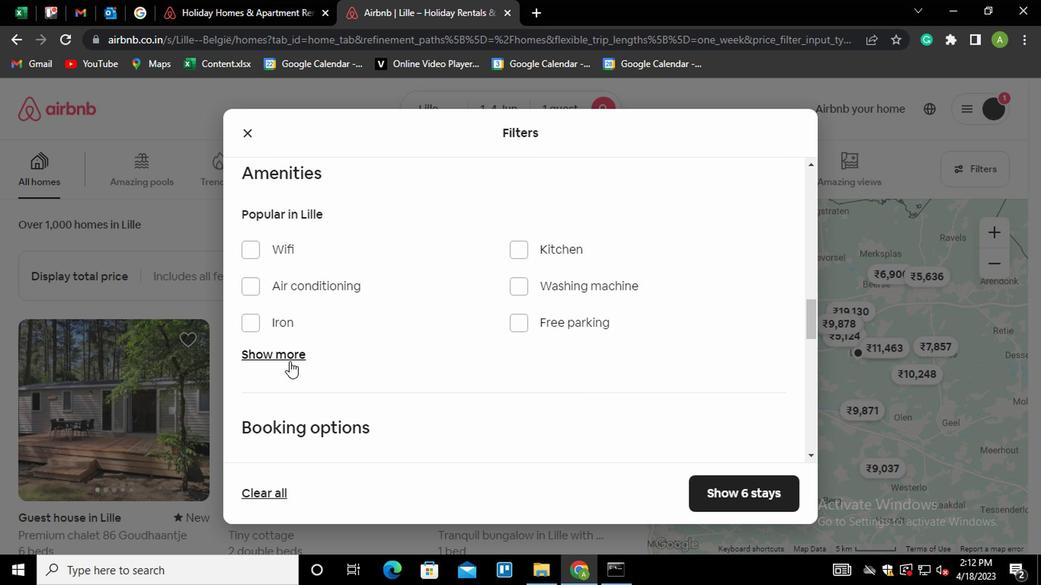 
Action: Mouse pressed left at (281, 355)
Screenshot: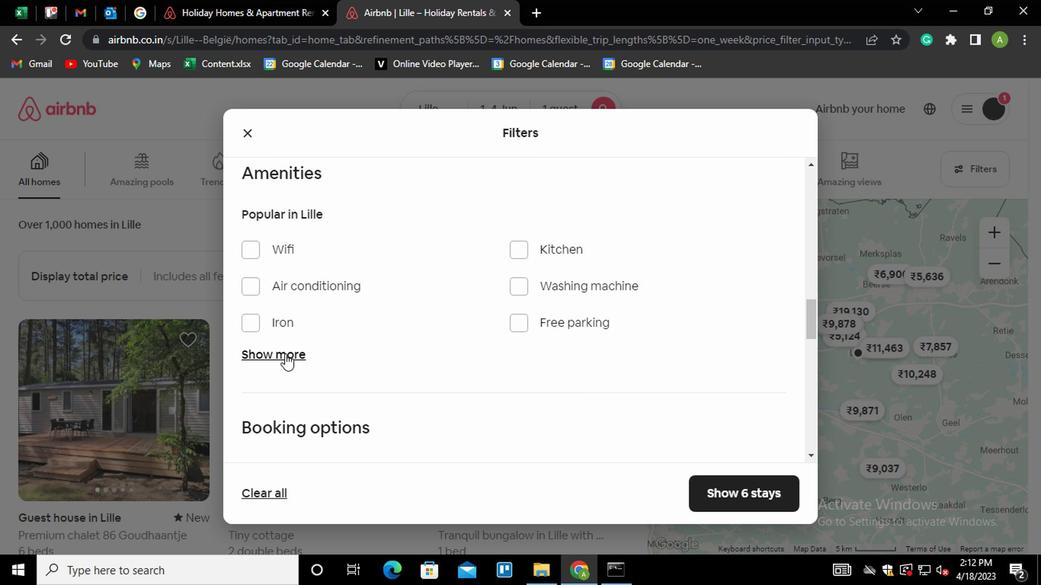 
Action: Mouse moved to (529, 409)
Screenshot: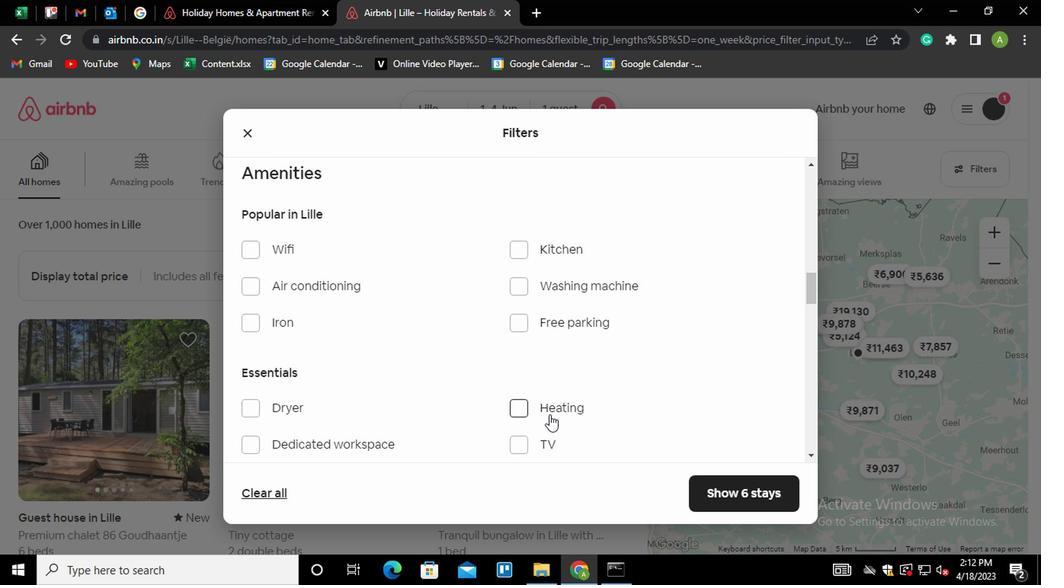 
Action: Mouse pressed left at (529, 409)
Screenshot: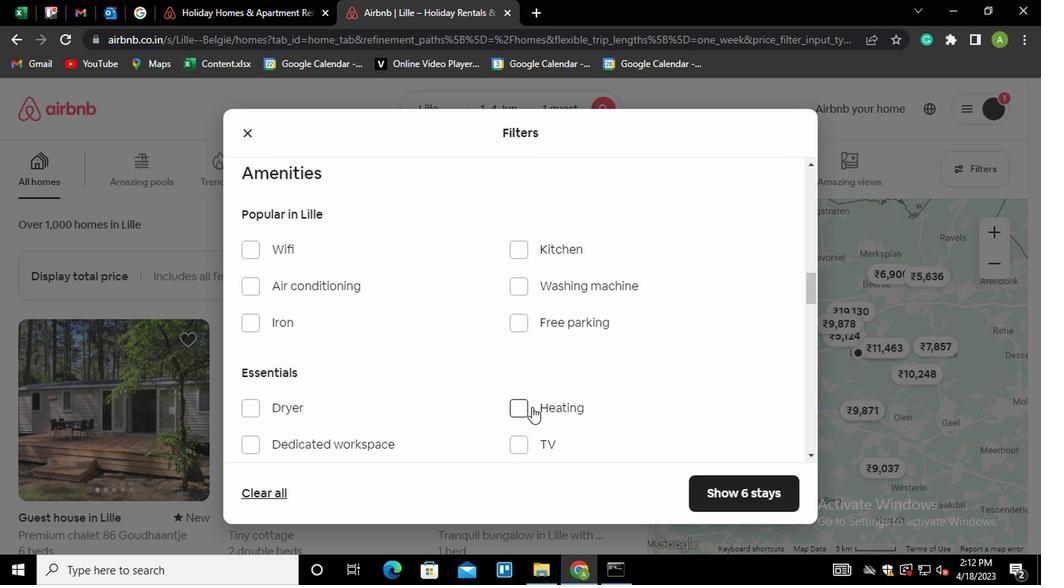 
Action: Mouse moved to (574, 382)
Screenshot: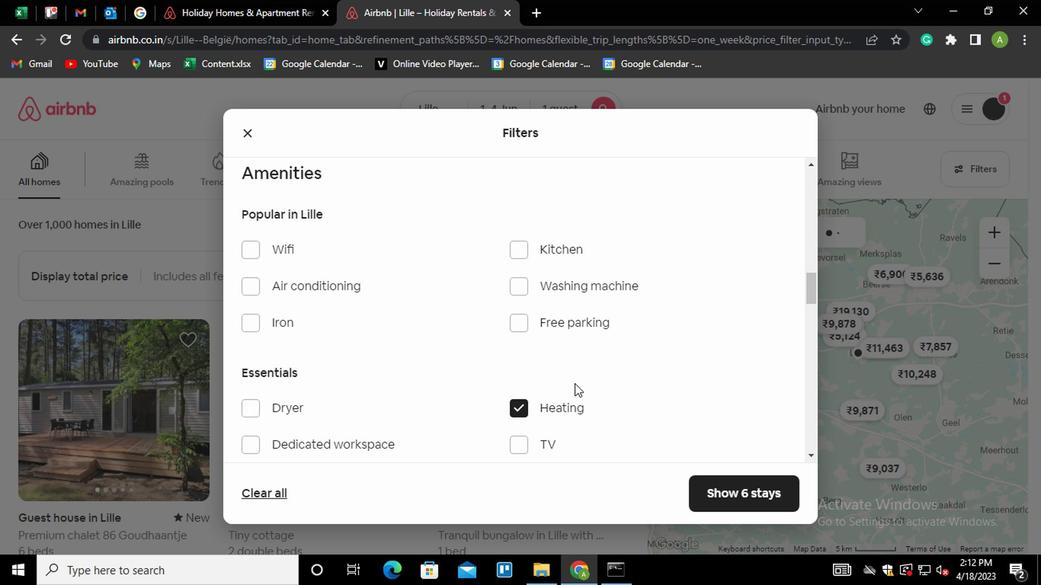 
Action: Mouse scrolled (574, 381) with delta (0, -1)
Screenshot: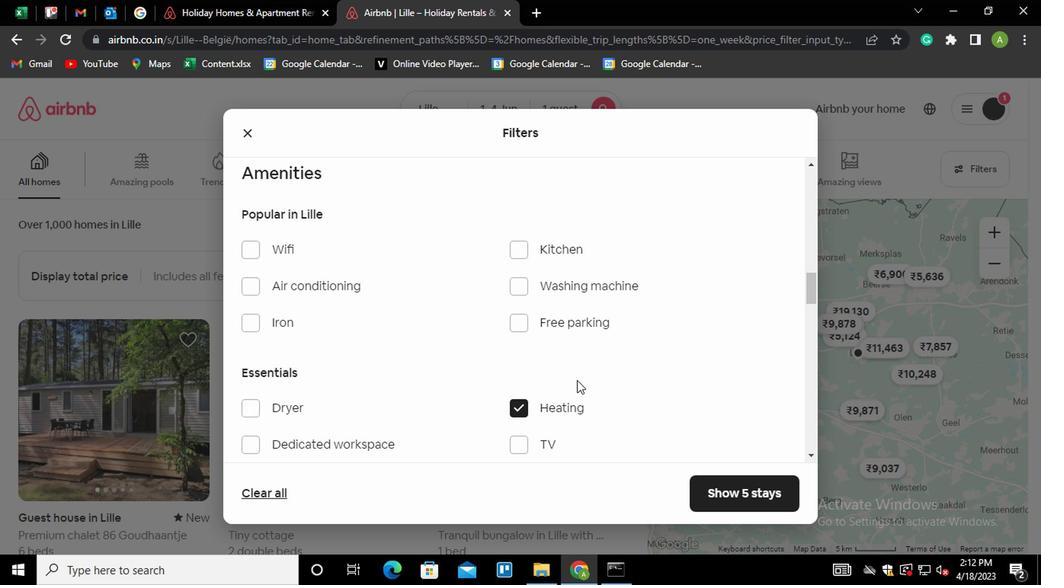 
Action: Mouse scrolled (574, 381) with delta (0, -1)
Screenshot: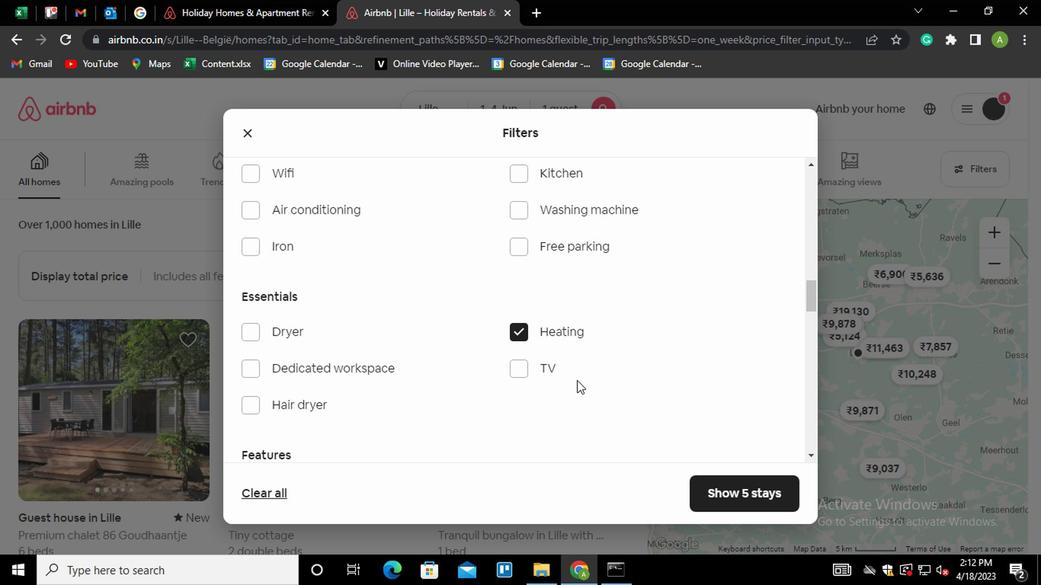 
Action: Mouse scrolled (574, 381) with delta (0, -1)
Screenshot: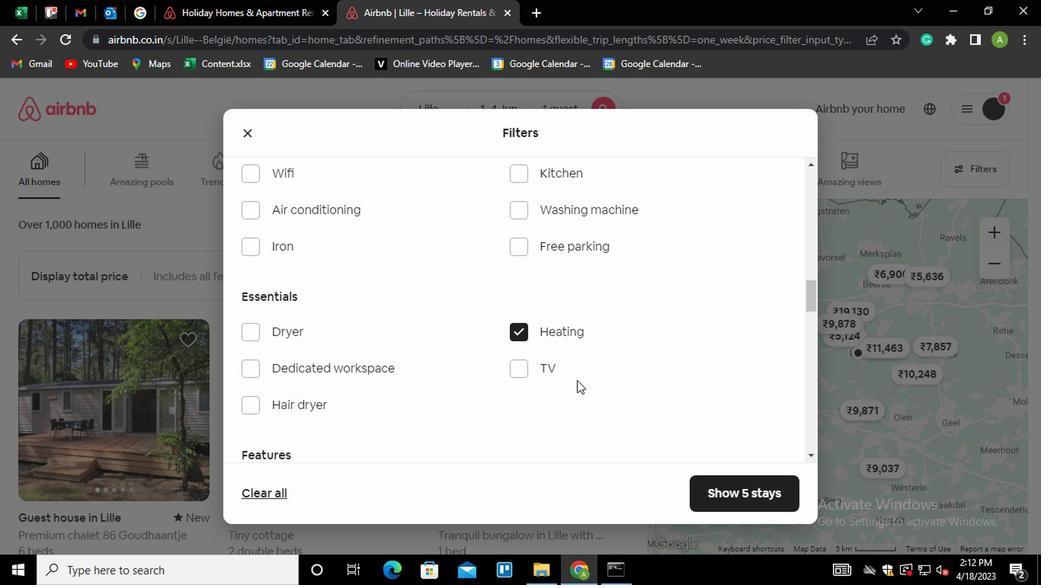 
Action: Mouse moved to (574, 381)
Screenshot: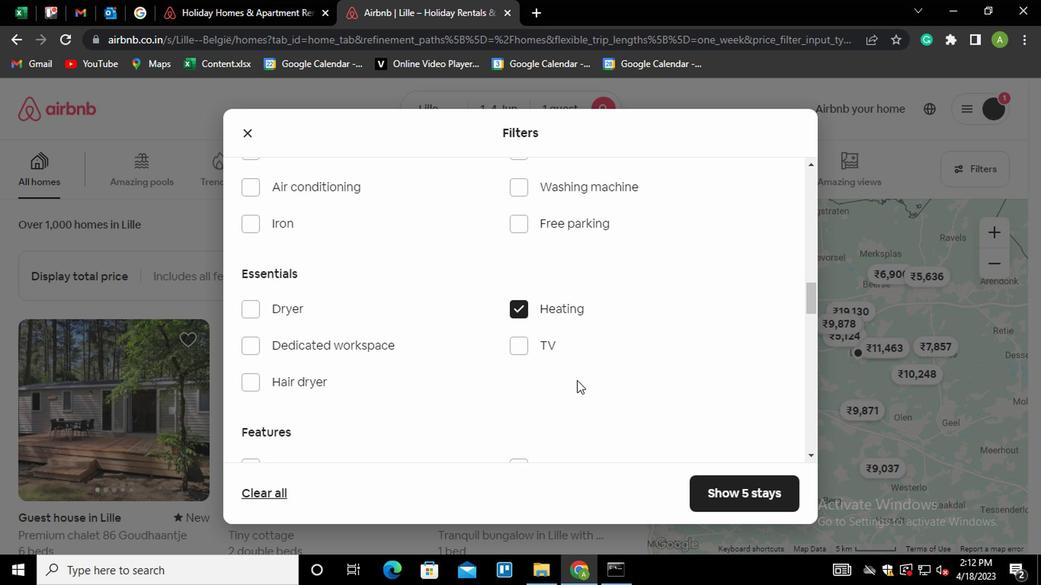 
Action: Mouse scrolled (574, 380) with delta (0, 0)
Screenshot: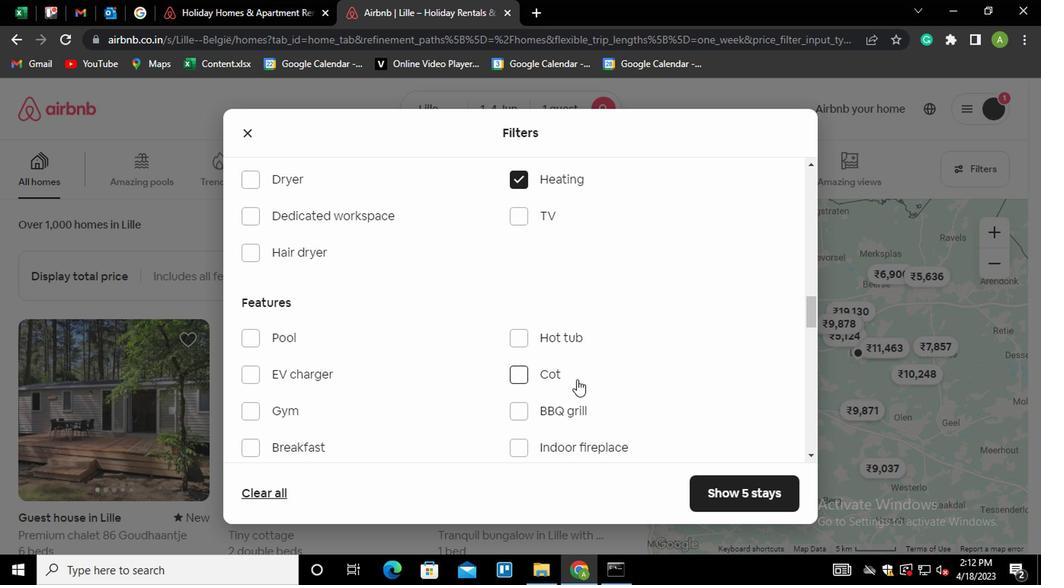 
Action: Mouse scrolled (574, 380) with delta (0, 0)
Screenshot: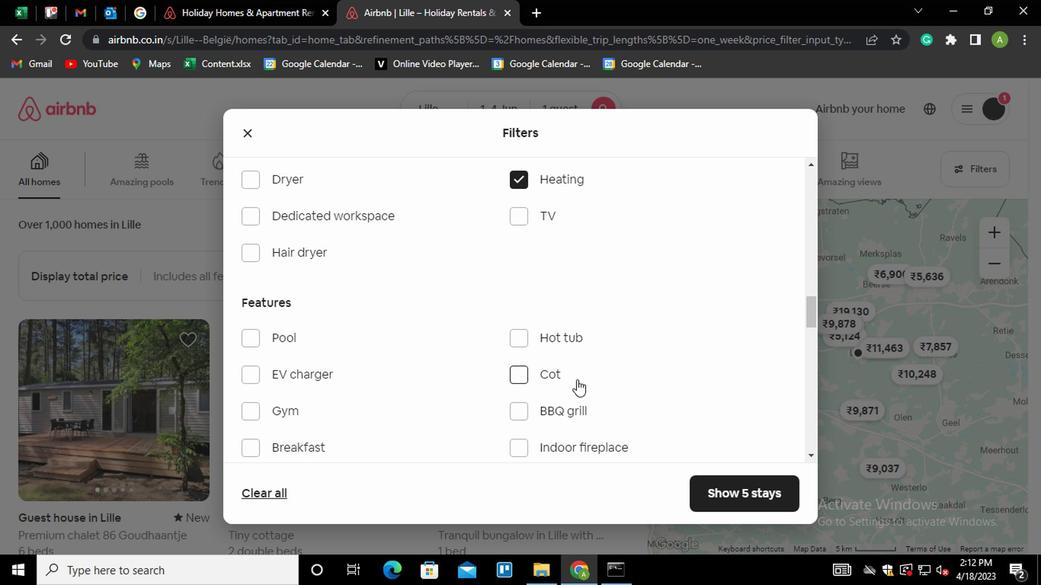 
Action: Mouse scrolled (574, 380) with delta (0, 0)
Screenshot: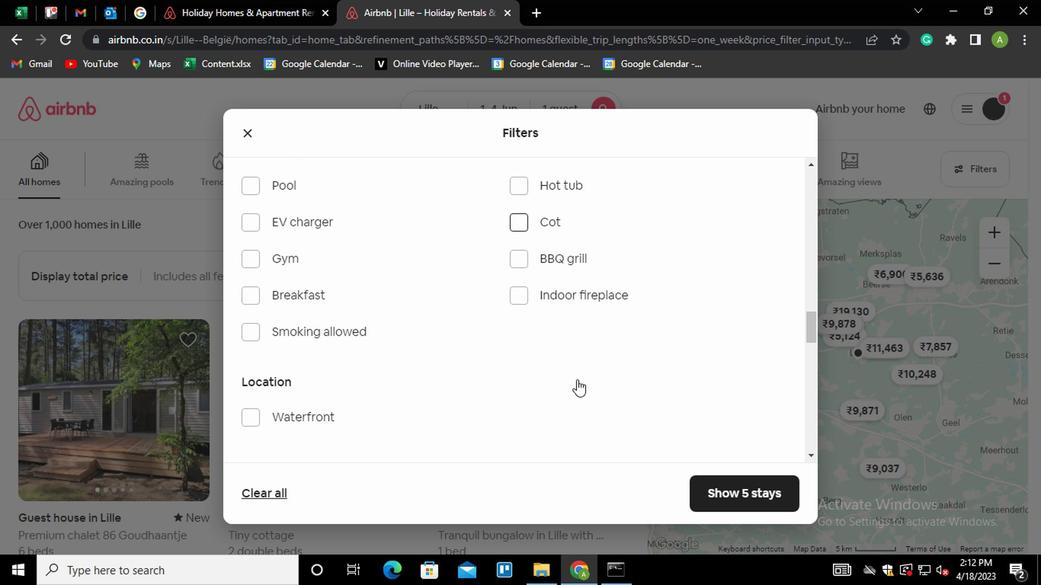 
Action: Mouse scrolled (574, 380) with delta (0, 0)
Screenshot: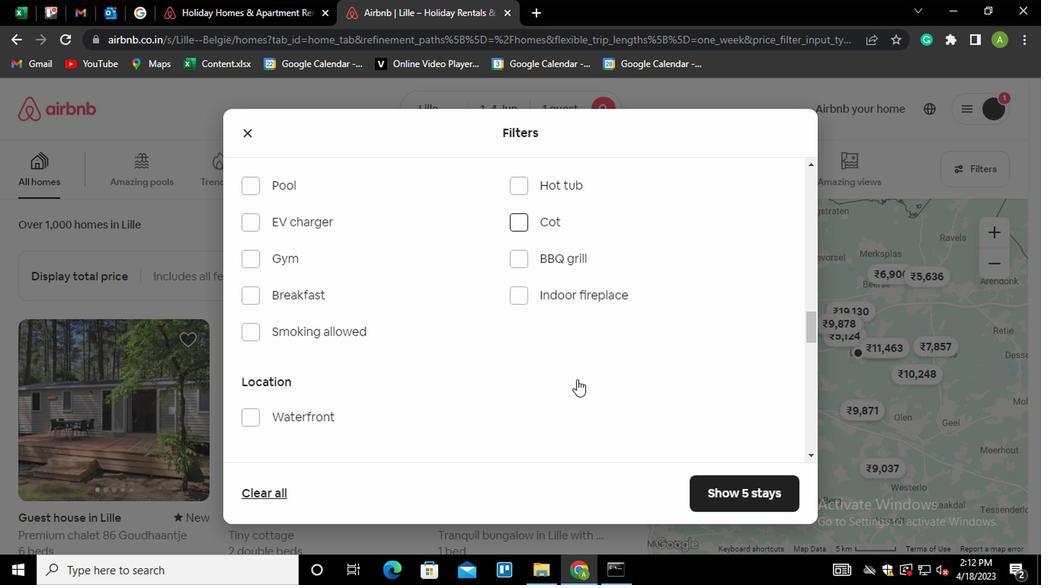 
Action: Mouse scrolled (574, 380) with delta (0, 0)
Screenshot: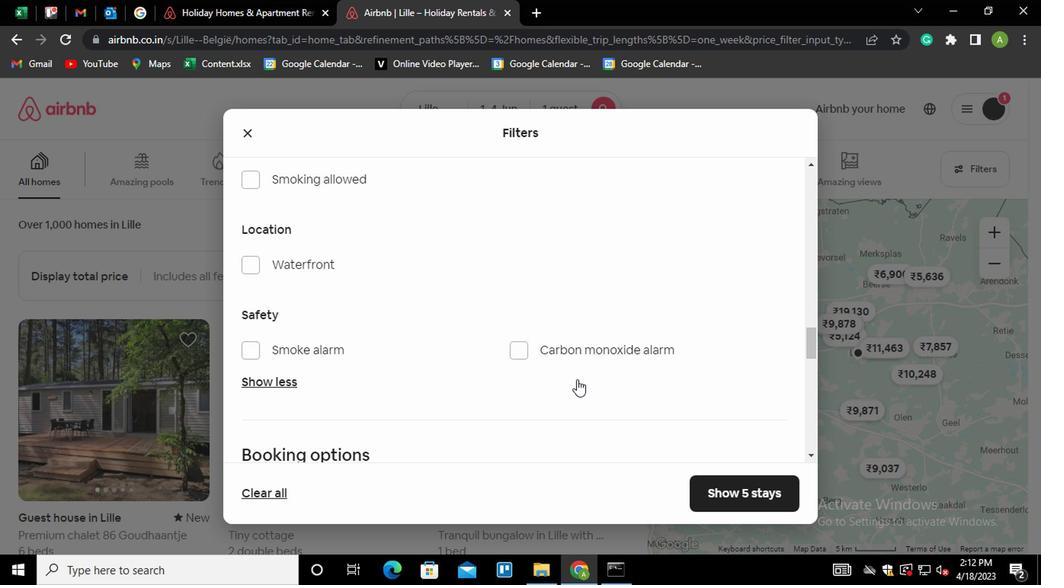 
Action: Mouse scrolled (574, 380) with delta (0, 0)
Screenshot: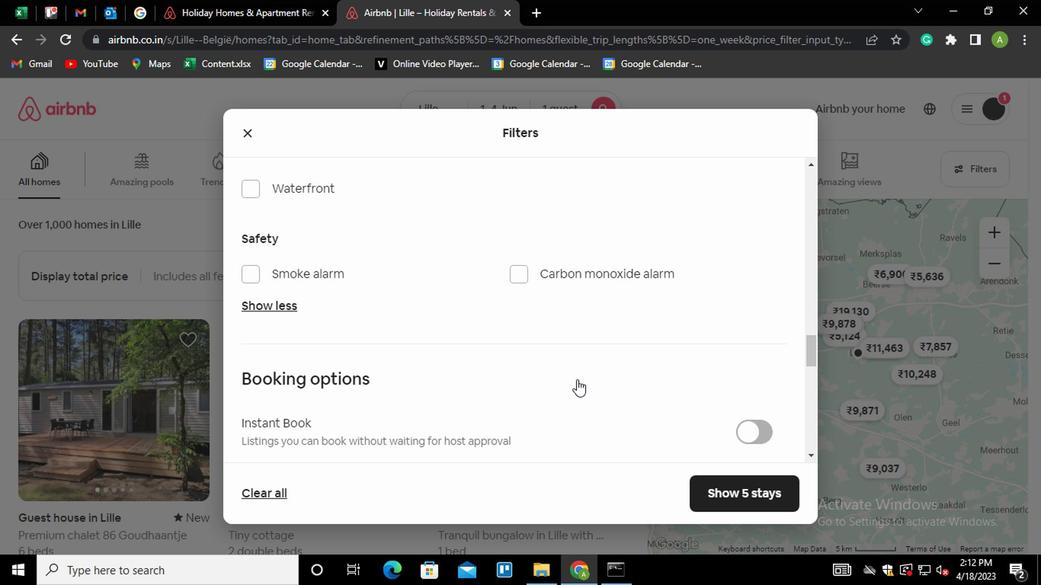 
Action: Mouse scrolled (574, 380) with delta (0, 0)
Screenshot: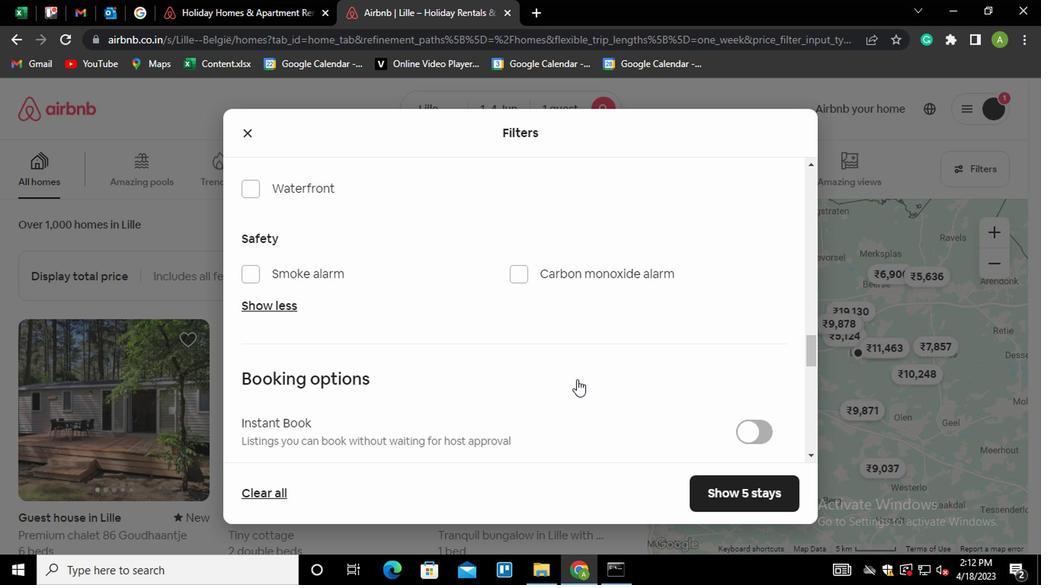 
Action: Mouse moved to (757, 328)
Screenshot: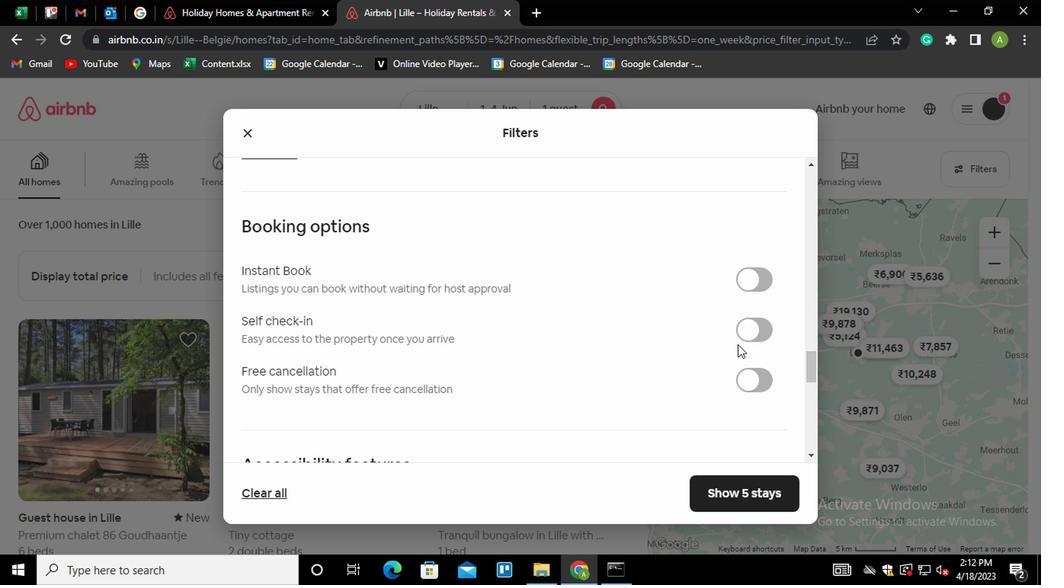 
Action: Mouse pressed left at (757, 328)
Screenshot: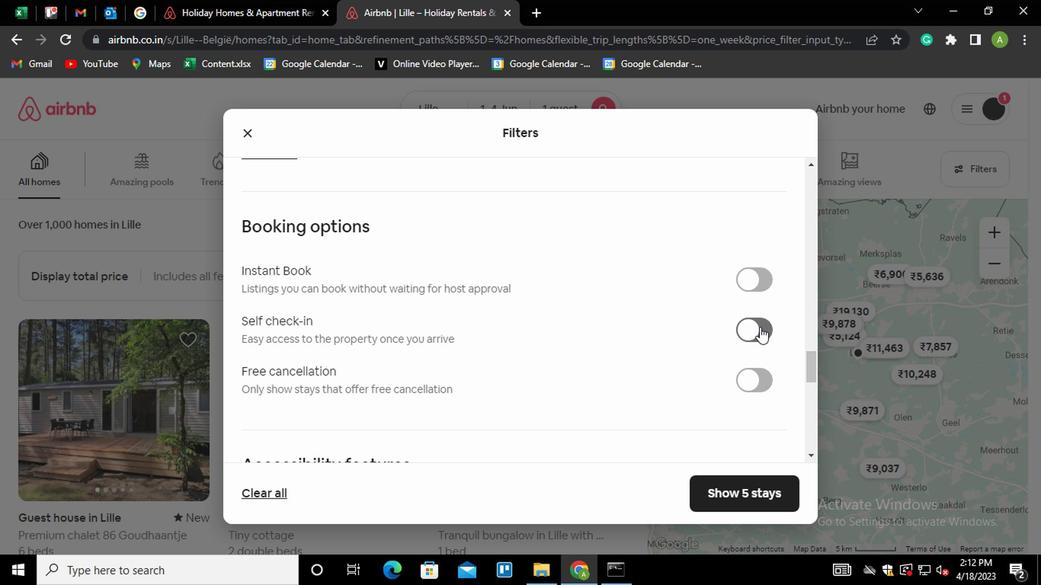 
Action: Mouse moved to (688, 361)
Screenshot: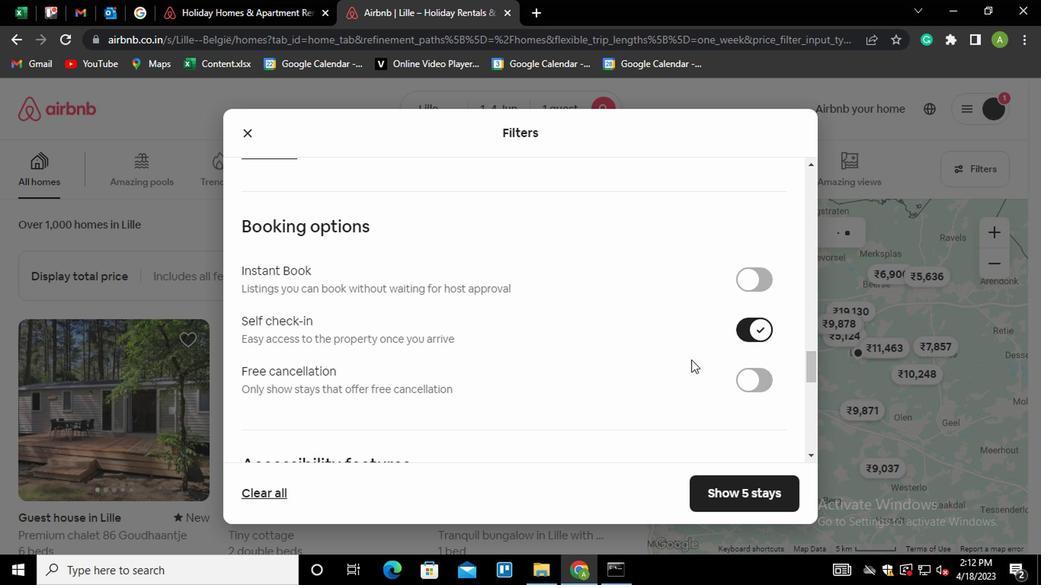 
Action: Mouse scrolled (688, 360) with delta (0, -1)
Screenshot: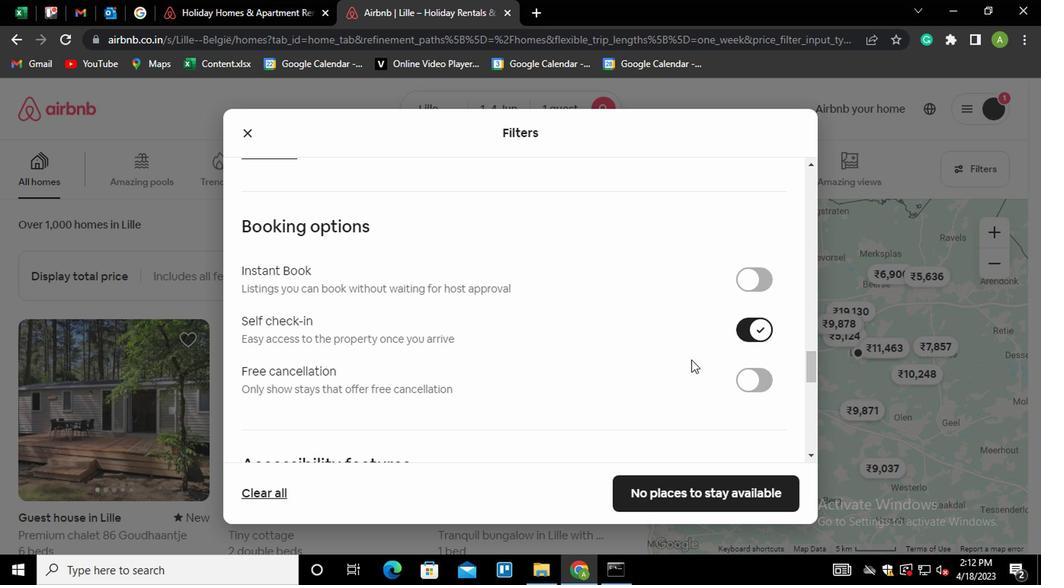 
Action: Mouse moved to (688, 343)
Screenshot: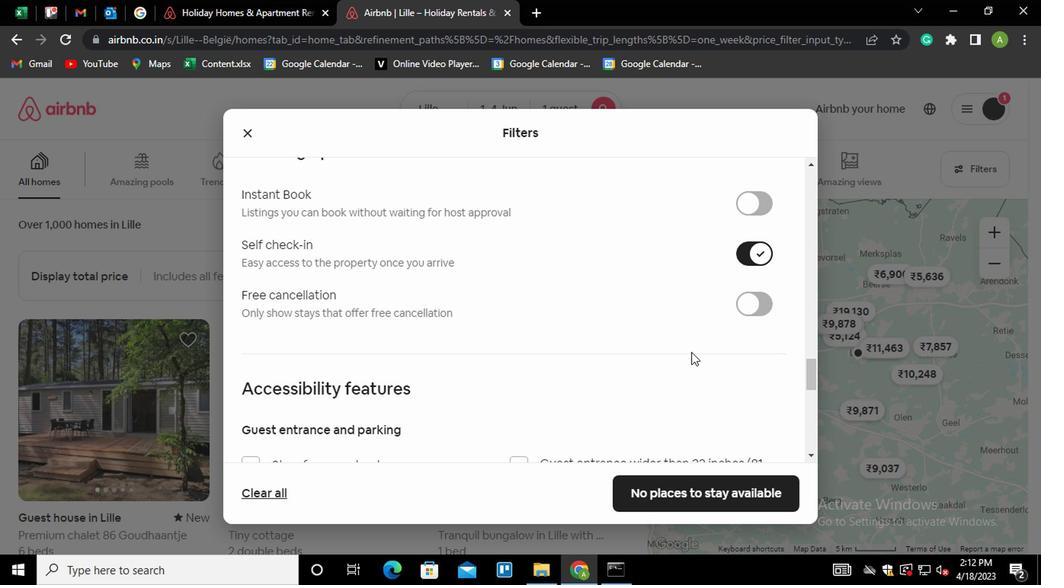 
Action: Mouse scrolled (688, 342) with delta (0, 0)
Screenshot: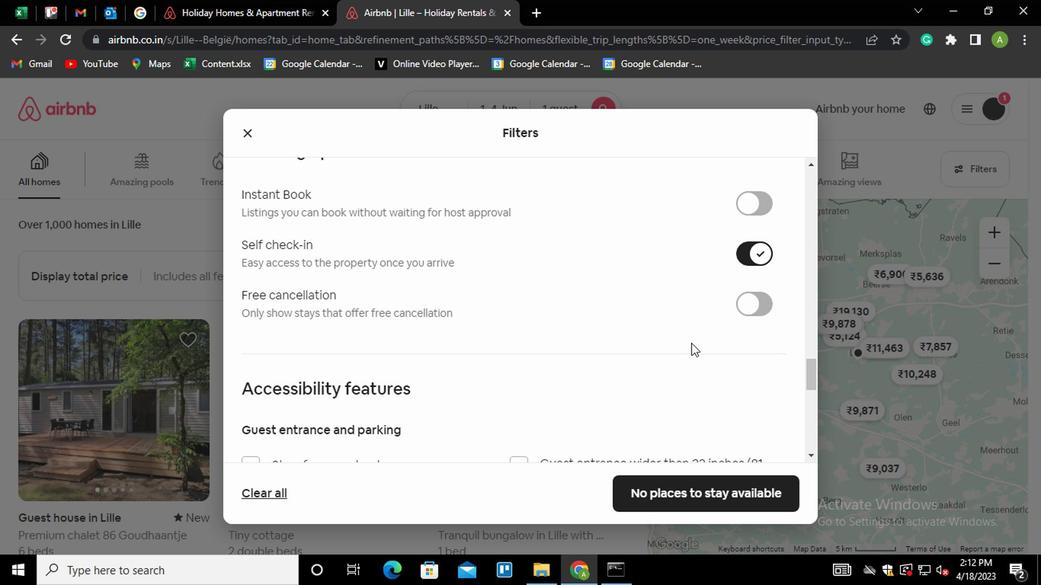 
Action: Mouse scrolled (688, 342) with delta (0, 0)
Screenshot: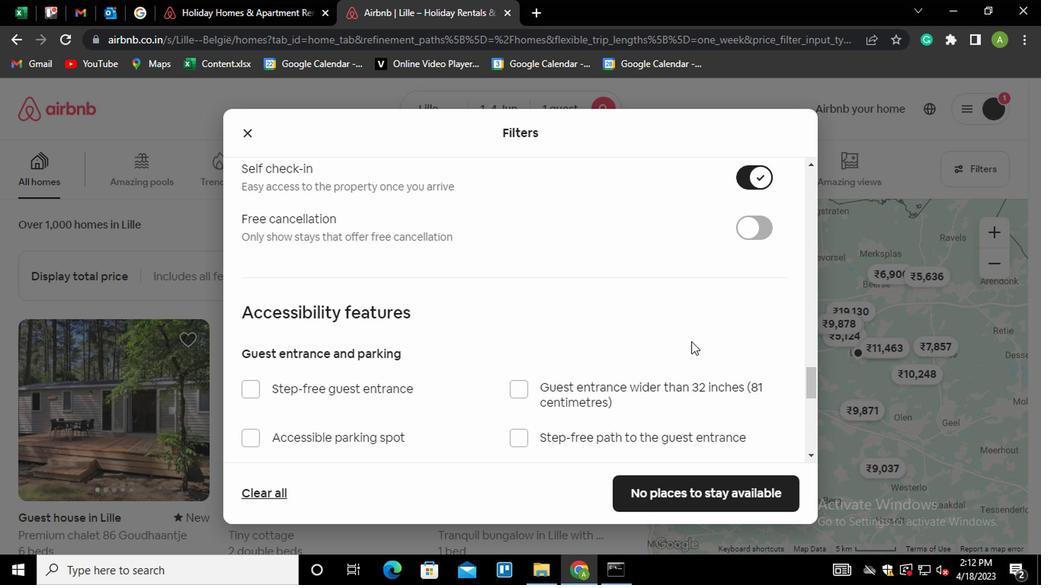 
Action: Mouse scrolled (688, 342) with delta (0, 0)
Screenshot: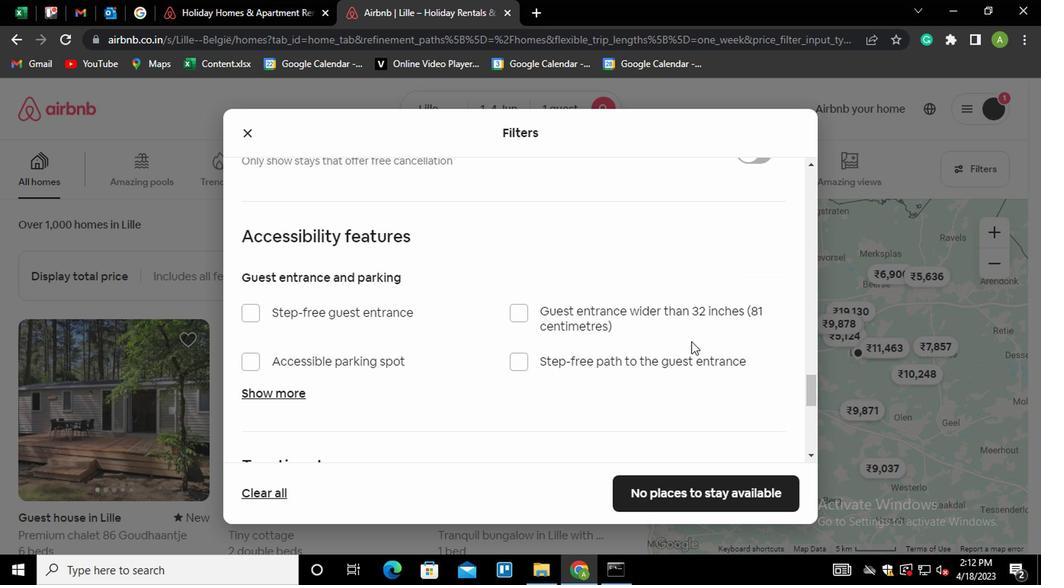 
Action: Mouse scrolled (688, 342) with delta (0, 0)
Screenshot: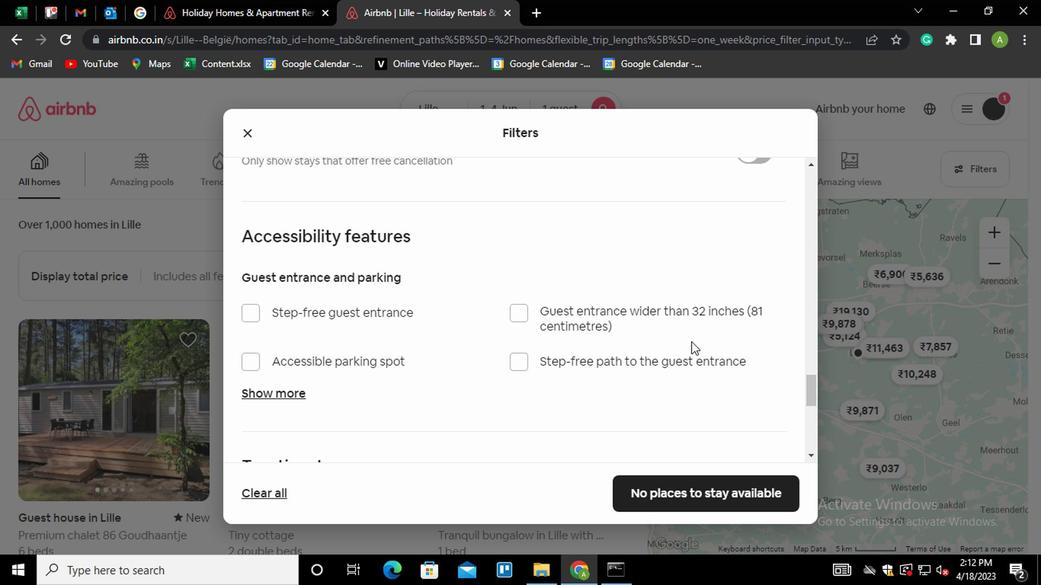 
Action: Mouse scrolled (688, 342) with delta (0, 0)
Screenshot: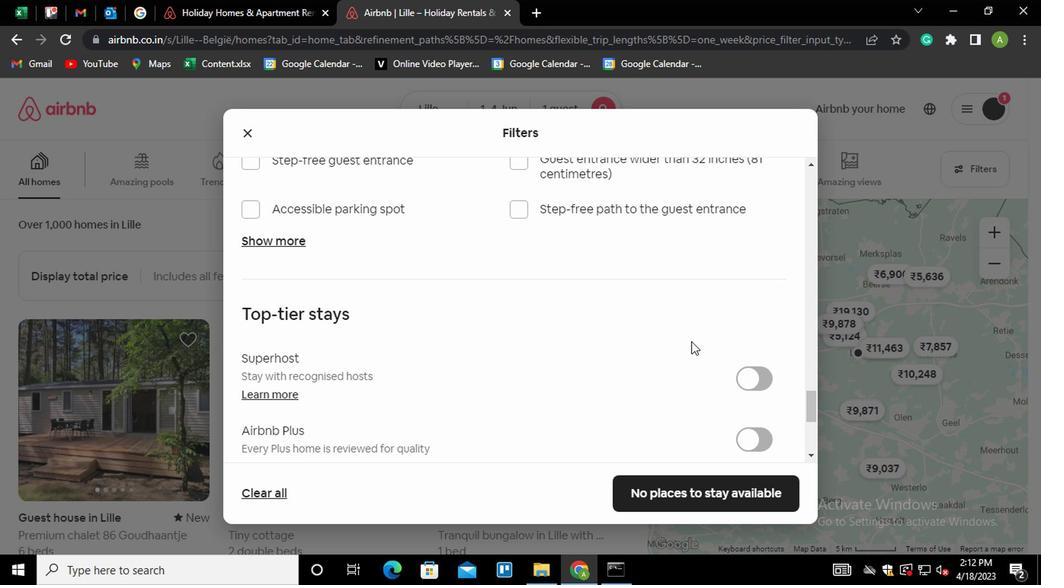 
Action: Mouse scrolled (688, 342) with delta (0, 0)
Screenshot: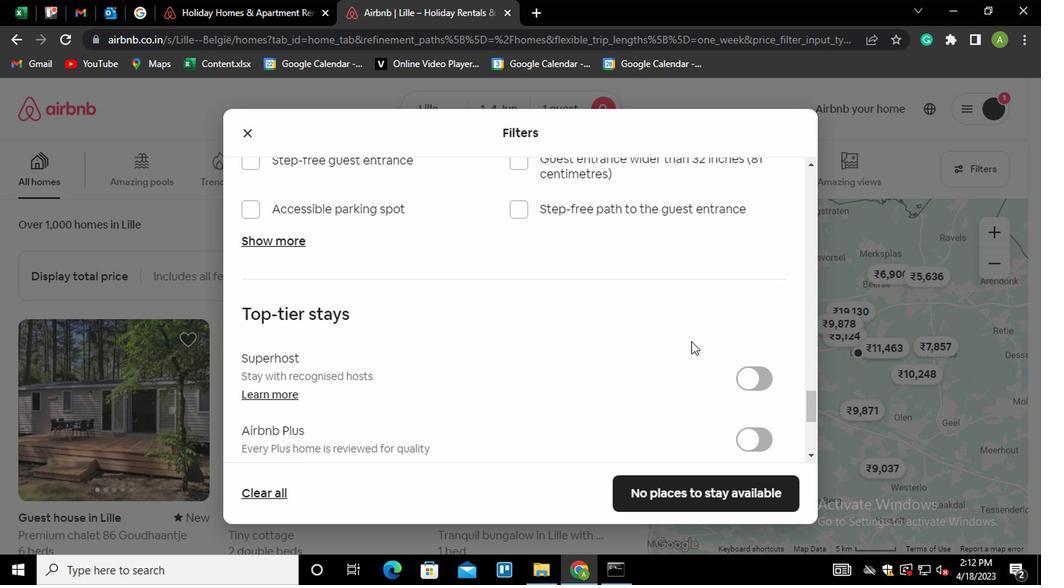 
Action: Mouse moved to (446, 391)
Screenshot: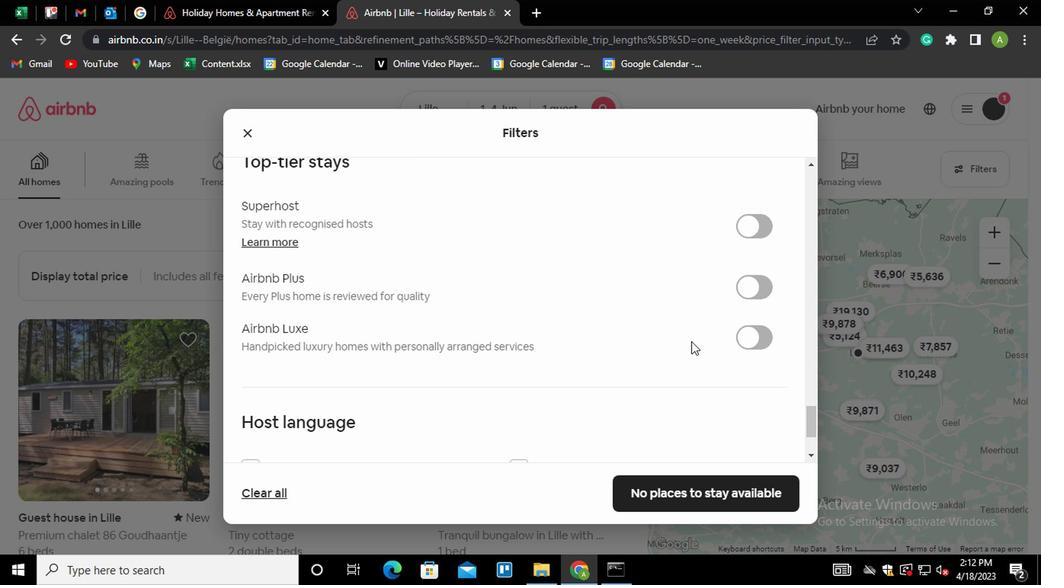 
Action: Mouse scrolled (446, 390) with delta (0, -1)
Screenshot: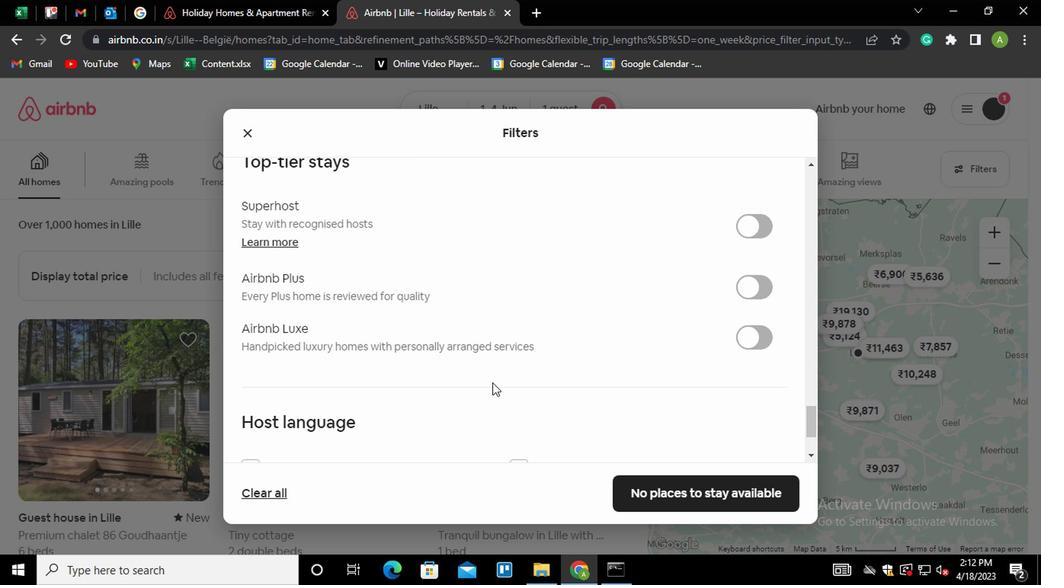 
Action: Mouse moved to (446, 392)
Screenshot: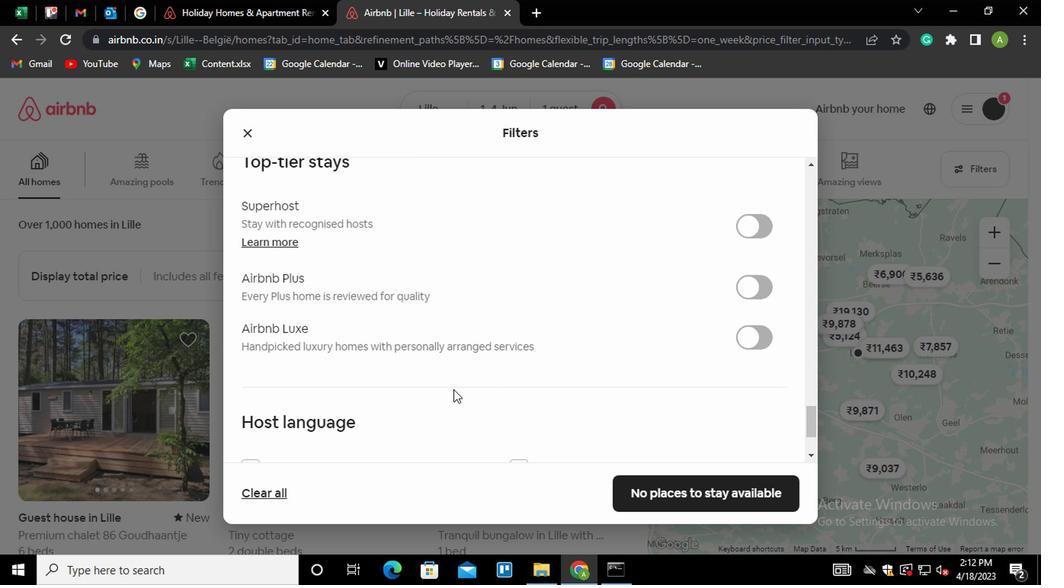 
Action: Mouse scrolled (446, 391) with delta (0, 0)
Screenshot: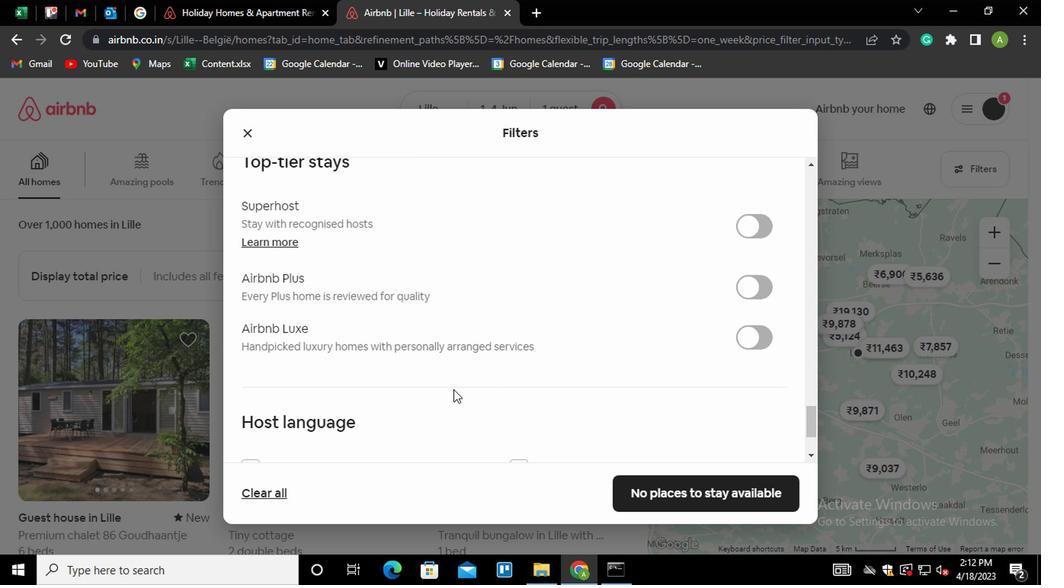 
Action: Mouse scrolled (446, 391) with delta (0, 0)
Screenshot: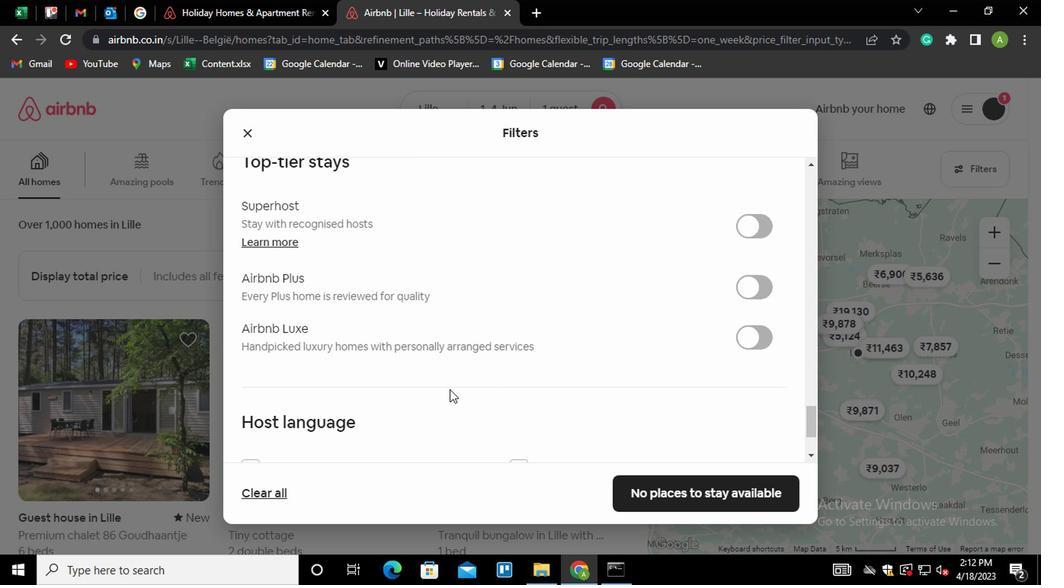 
Action: Mouse moved to (244, 361)
Screenshot: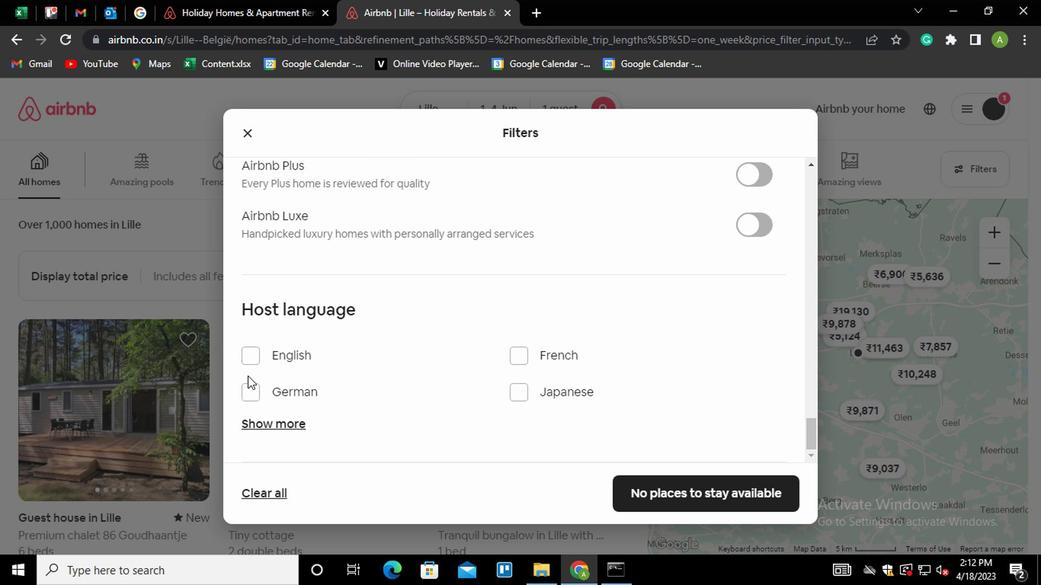 
Action: Mouse pressed left at (244, 361)
Screenshot: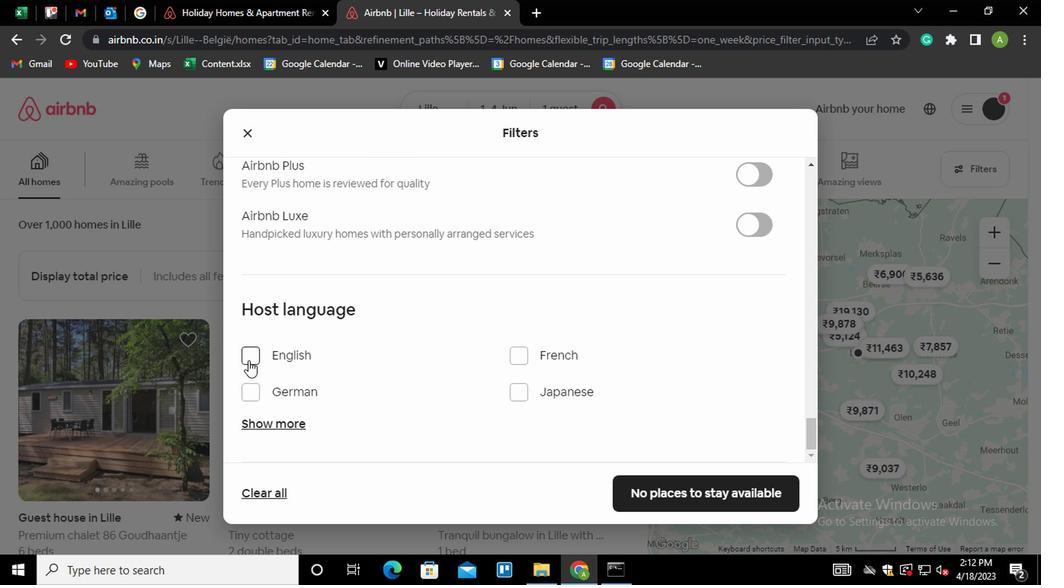 
Action: Mouse moved to (722, 488)
Screenshot: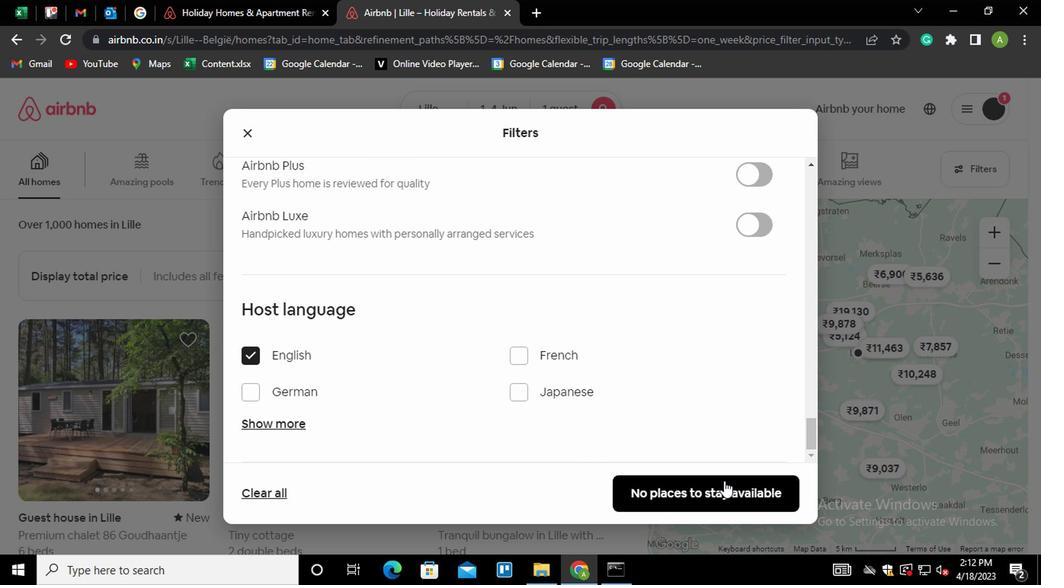 
Action: Mouse pressed left at (722, 488)
Screenshot: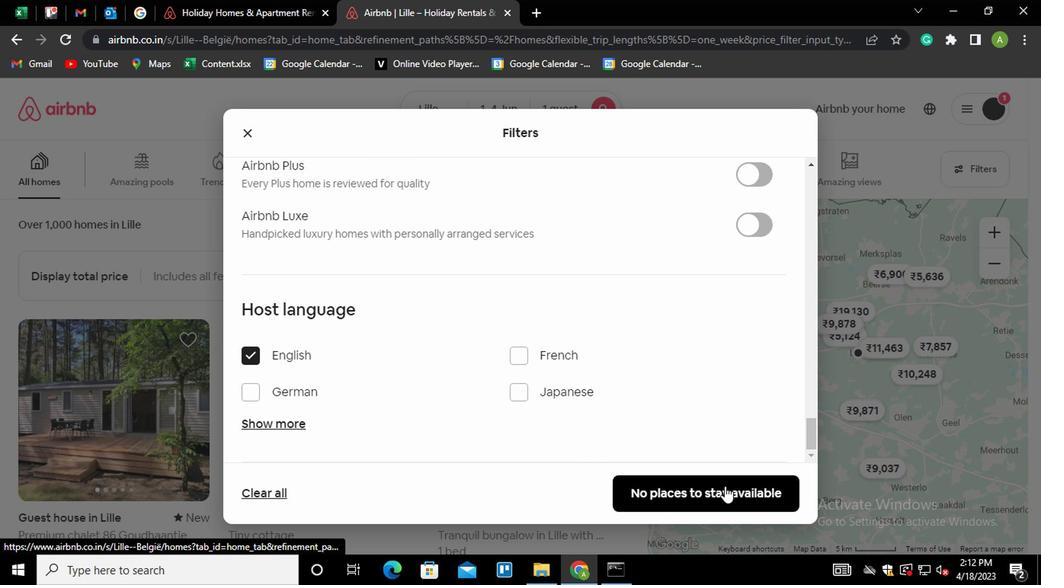 
